 Task: In the Contact  AudreyDavis70@lohud.com, Create email and send with subject: 'Elevate Your Success: Introducing a Transformative Opportunity', and with mail content 'Good Morning!_x000D_
Ignite your passion for success. Our groundbreaking solution will unleash your potential and open doors to endless opportunities in your industry._x000D_
Best Regards', attach the document: Contract.pdf and insert image: visitingcard.jpg. Below Best Regards, write Wechat and insert the URL: 'www.wechat.com'. Mark checkbox to create task to follow up : In 2 business days . Logged in from softage.10@softage.net
Action: Mouse moved to (62, 56)
Screenshot: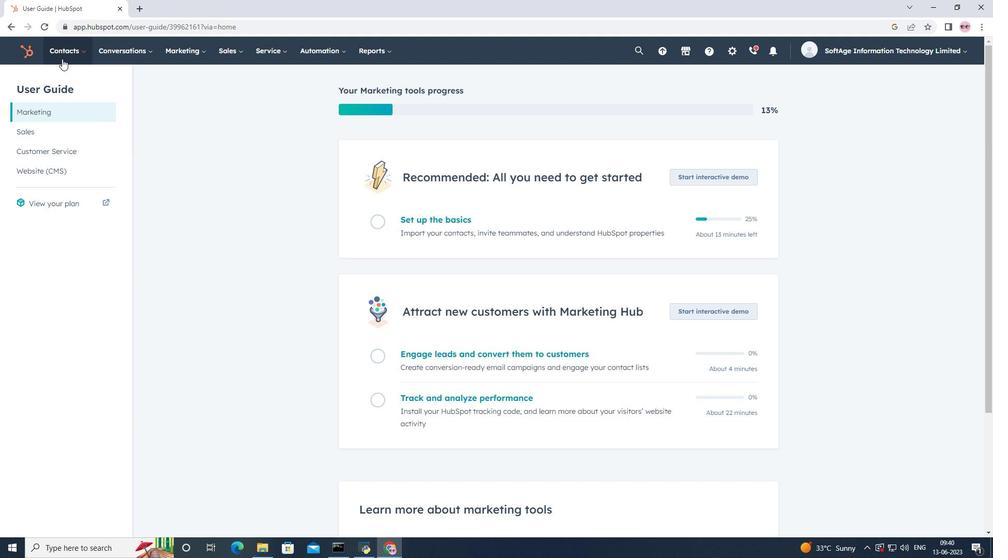 
Action: Mouse pressed left at (62, 56)
Screenshot: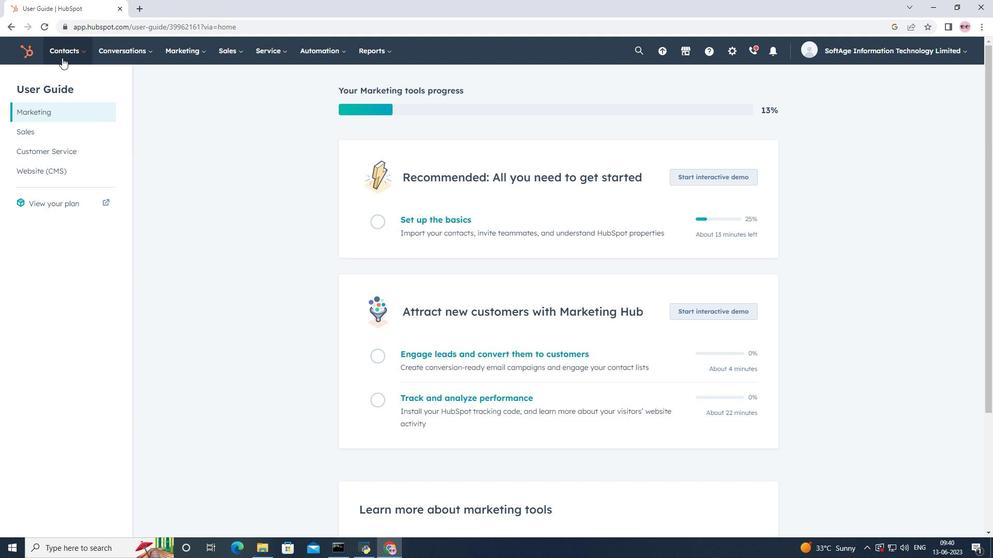 
Action: Mouse moved to (65, 80)
Screenshot: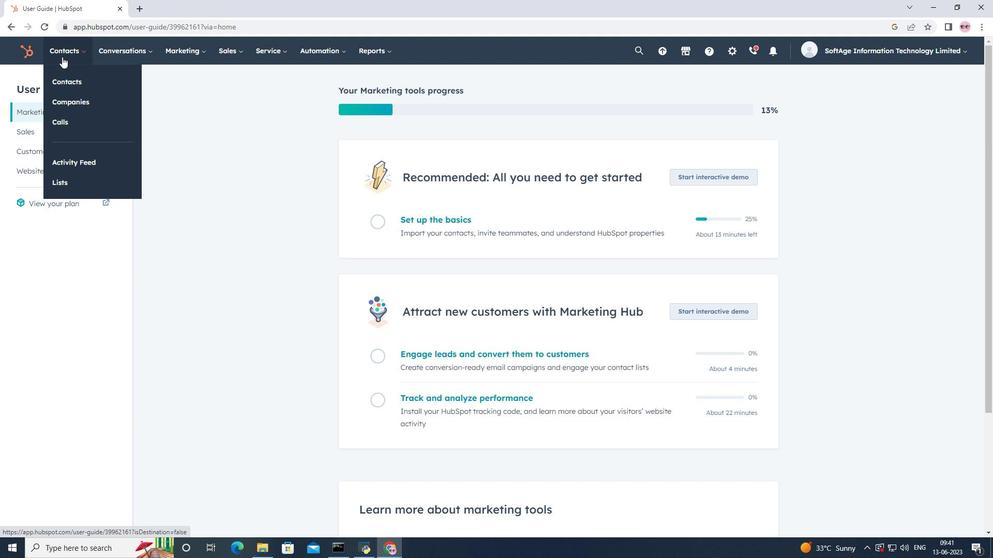 
Action: Mouse pressed left at (65, 80)
Screenshot: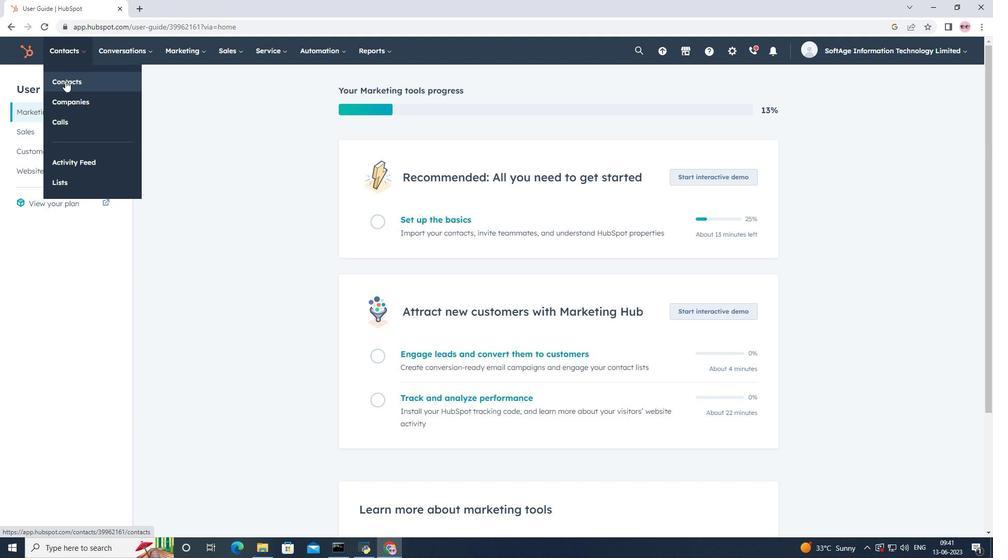 
Action: Mouse moved to (78, 175)
Screenshot: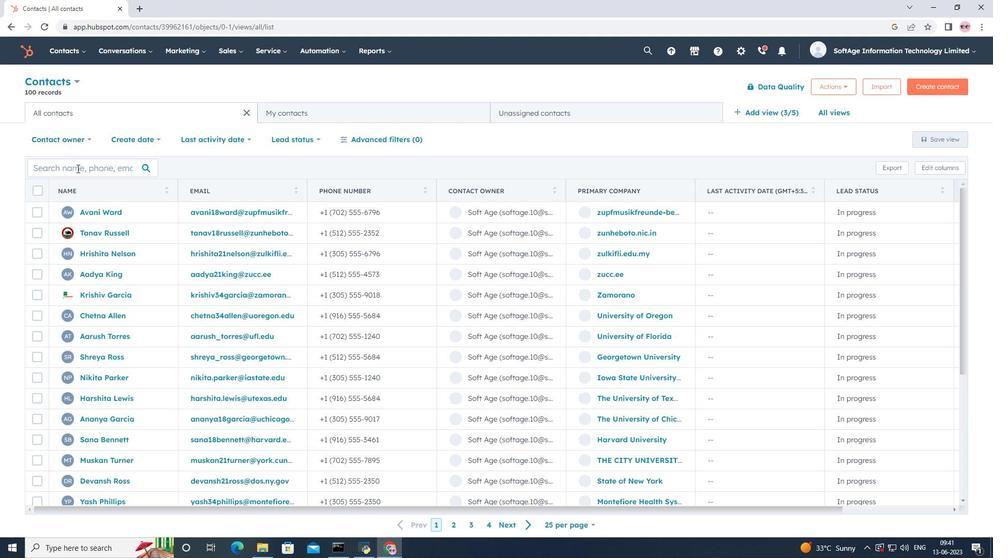 
Action: Mouse pressed left at (78, 175)
Screenshot: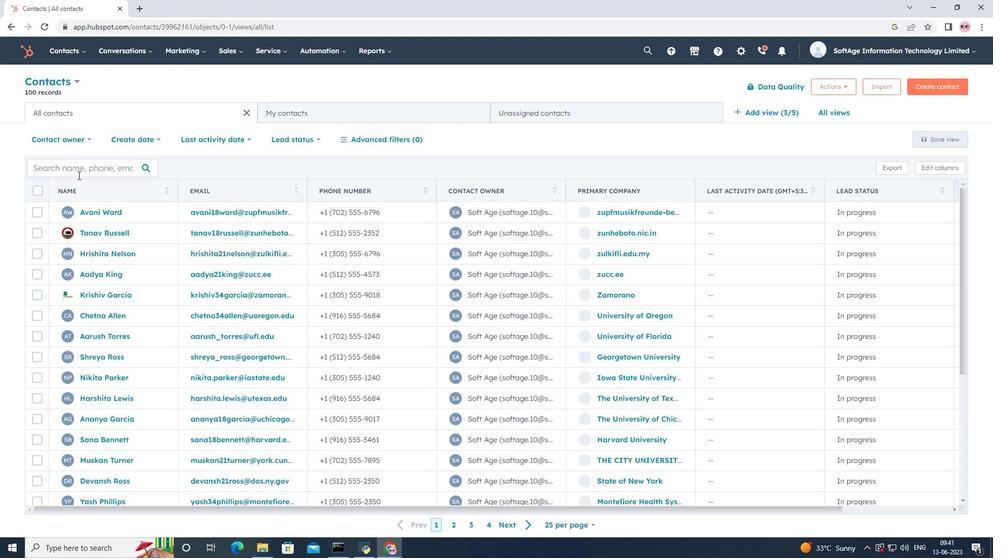 
Action: Mouse moved to (75, 179)
Screenshot: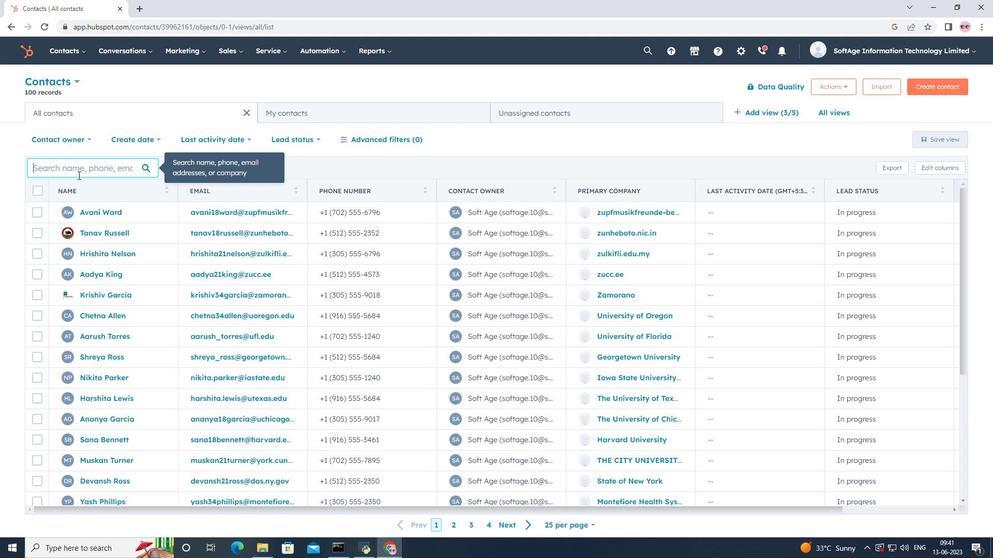 
Action: Key pressed <Key.shift>Audrey<Key.shift>Davis70<Key.shift><Key.shift><Key.shift><Key.shift><Key.shift><Key.shift><Key.shift><Key.shift><Key.shift><Key.shift><Key.shift><Key.shift><Key.shift><Key.shift><Key.shift><Key.shift><Key.shift>@lohud.com
Screenshot: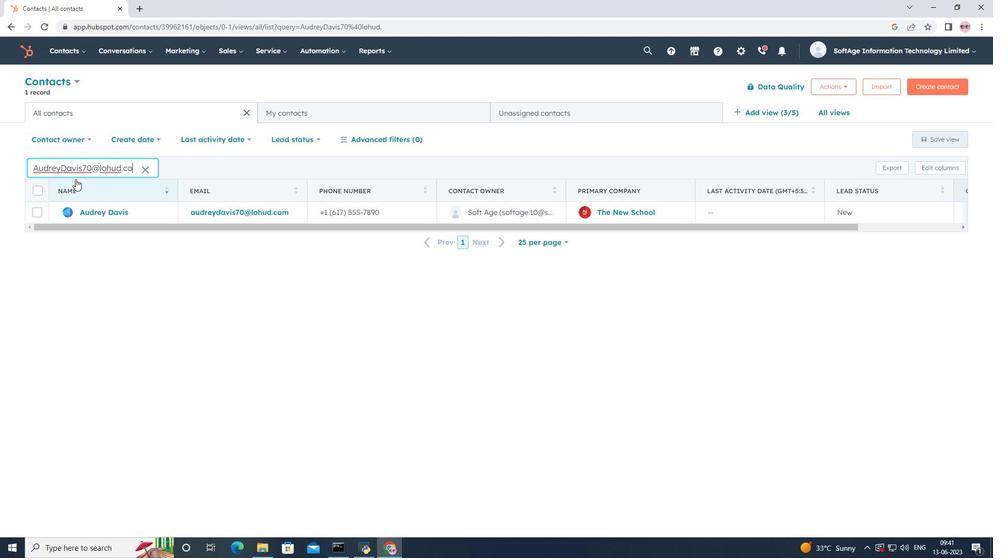 
Action: Mouse moved to (89, 209)
Screenshot: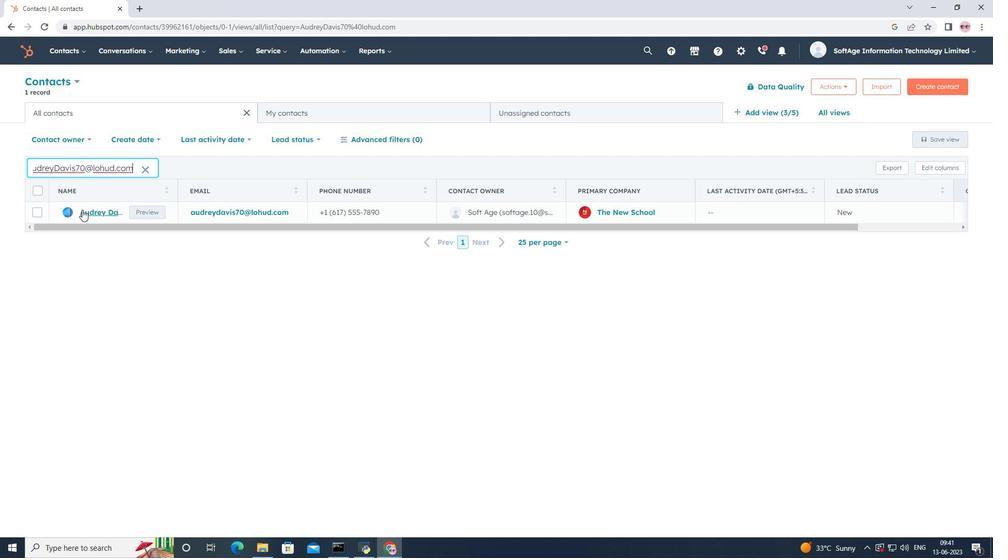 
Action: Mouse pressed left at (89, 209)
Screenshot: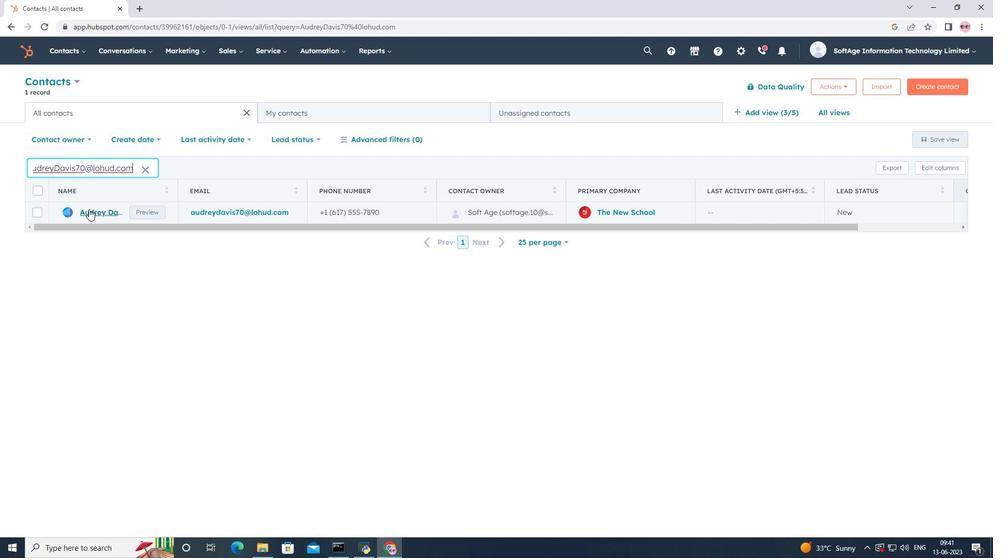 
Action: Mouse moved to (71, 168)
Screenshot: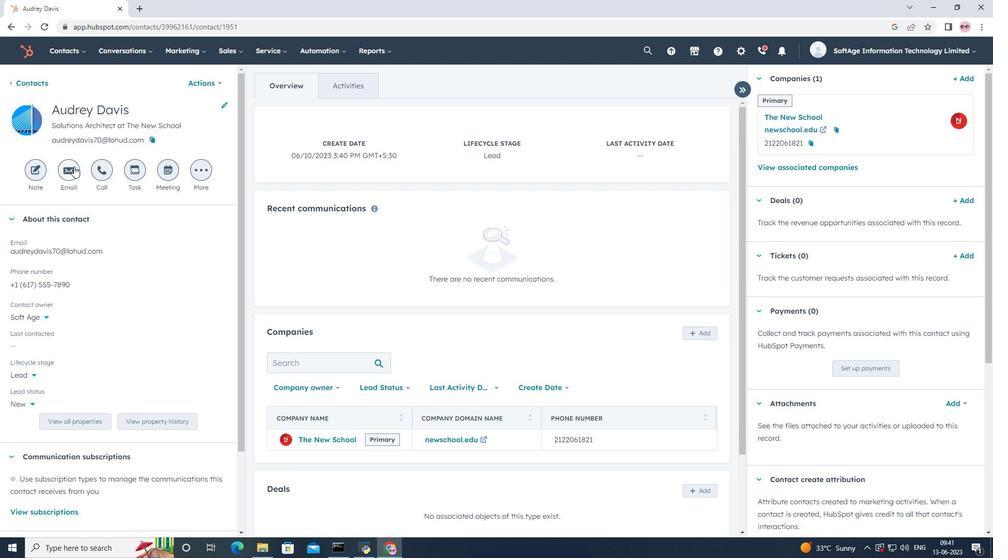 
Action: Mouse pressed left at (71, 168)
Screenshot: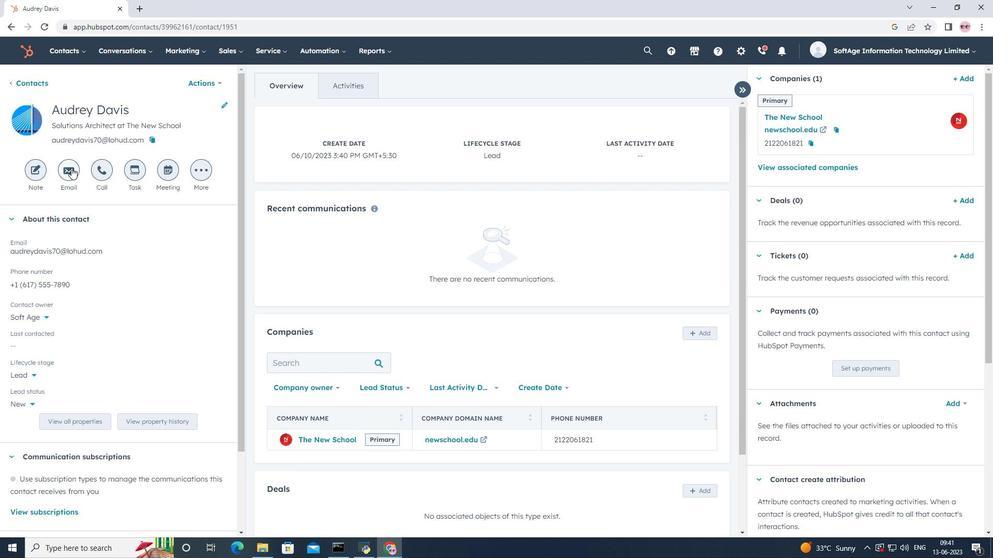 
Action: Mouse moved to (626, 347)
Screenshot: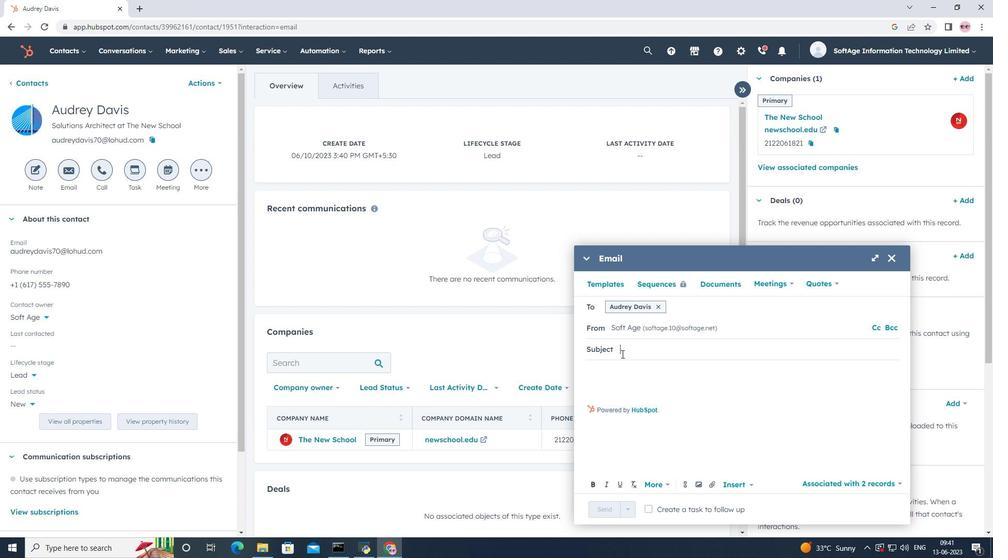 
Action: Mouse pressed left at (626, 347)
Screenshot: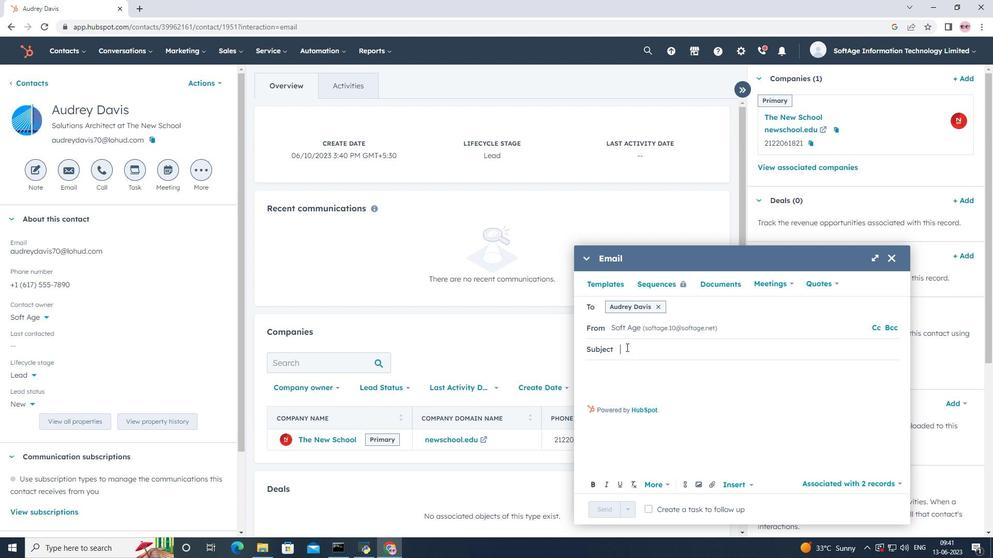 
Action: Key pressed <Key.shift><Key.shift><Key.shift><Key.shift><Key.shift><Key.shift><Key.shift><Key.shift><Key.shift><Key.shift><Key.shift><Key.shift><Key.shift><Key.shift><Key.shift><Key.shift><Key.shift><Key.shift><Key.shift><Key.shift><Key.shift><Key.shift><Key.shift><Key.shift><Key.shift><Key.shift><Key.shift><Key.shift><Key.shift><Key.shift><Key.shift><Key.shift><Key.shift><Key.shift><Key.shift><Key.shift><Key.shift><Key.shift><Key.shift><Key.shift><Key.shift><Key.shift><Key.shift><Key.shift><Key.shift><Key.shift><Key.shift><Key.shift><Key.shift><Key.shift><Key.shift>Elevate<Key.space><Key.shift>Your<Key.space><Key.shift>Success<Key.shift><Key.shift><Key.shift><Key.shift><Key.shift><Key.shift><Key.shift><Key.shift><Key.shift><Key.shift><Key.shift><Key.shift><Key.shift><Key.shift><Key.shift>:<Key.space><Key.shift>Introducing<Key.space>a<Key.space><Key.shift><Key.shift><Key.shift>Transformative<Key.space><Key.shift>Opportunity
Screenshot: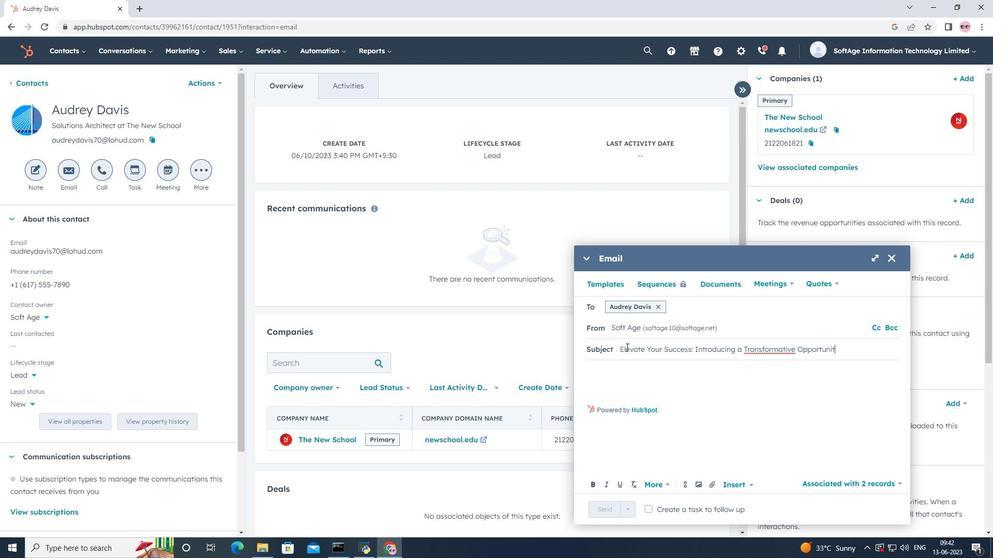 
Action: Mouse moved to (593, 370)
Screenshot: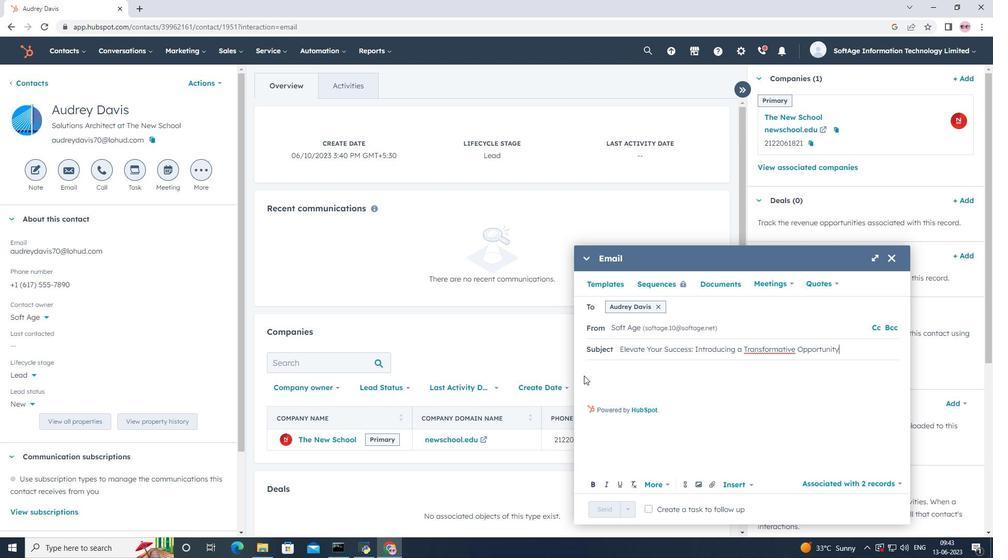
Action: Mouse pressed left at (593, 370)
Screenshot: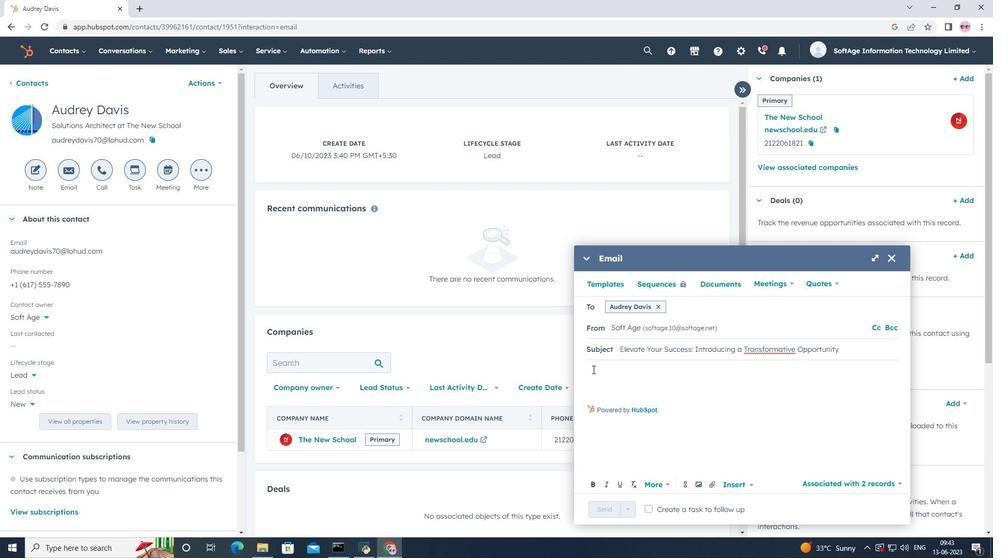 
Action: Mouse moved to (593, 369)
Screenshot: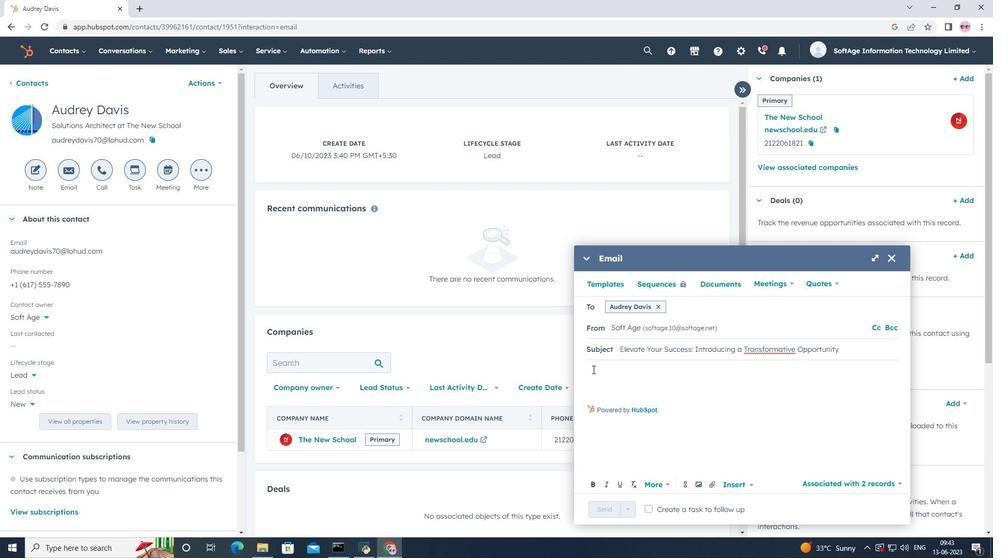 
Action: Key pressed <Key.shift><Key.shift><Key.shift><Key.shift><Key.shift><Key.shift><Key.shift><Key.shift><Key.shift><Key.shift><Key.shift><Key.shift><Key.shift><Key.shift><Key.shift><Key.shift><Key.shift><Key.shift><Key.shift><Key.shift><Key.shift><Key.shift><Key.shift><Key.shift><Key.shift><Key.shift><Key.shift><Key.shift><Key.shift><Key.shift><Key.shift><Key.shift><Key.shift><Key.shift><Key.shift><Key.shift><Key.shift><Key.shift><Key.shift><Key.shift><Key.shift><Key.shift><Key.shift><Key.shift><Key.shift><Key.shift><Key.shift><Key.shift><Key.shift><Key.shift><Key.shift><Key.shift><Key.shift><Key.shift><Key.shift><Key.shift><Key.shift><Key.shift><Key.shift><Key.shift><Key.shift><Key.shift><Key.shift><Key.shift><Key.shift><Key.shift><Key.shift><Key.shift><Key.shift><Key.shift><Key.shift><Key.shift><Key.shift><Key.shift><Key.shift><Key.shift><Key.shift><Key.shift><Key.shift><Key.shift><Key.shift><Key.shift><Key.shift><Key.shift><Key.shift><Key.shift><Key.shift><Key.shift><Key.shift><Key.shift><Key.shift><Key.shift><Key.shift><Key.shift><Key.shift><Key.shift><Key.shift><Key.shift><Key.shift><Key.shift><Key.shift><Key.shift><Key.shift><Key.shift><Key.shift><Key.shift><Key.shift><Key.shift><Key.shift><Key.shift><Key.shift><Key.shift><Key.shift><Key.shift><Key.shift><Key.shift><Key.shift><Key.shift><Key.shift><Key.shift><Key.shift><Key.shift><Key.shift><Key.shift><Key.shift><Key.shift><Key.shift><Key.shift><Key.shift><Key.shift><Key.shift><Key.shift><Key.shift><Key.shift><Key.shift><Key.shift><Key.shift><Key.shift><Key.shift><Key.shift><Key.shift><Key.shift><Key.shift><Key.shift><Key.shift>Good<Key.space><Key.shift>Morning<Key.shift>!<Key.enter><Key.shift><Key.shift><Key.shift><Key.shift><Key.shift><Key.shift><Key.shift><Key.shift><Key.shift><Key.shift><Key.shift><Key.shift><Key.shift><Key.shift><Key.shift><Key.shift><Key.shift><Key.shift><Key.shift><Key.shift><Key.shift><Key.shift><Key.shift><Key.shift><Key.shift><Key.shift><Key.shift><Key.shift><Key.shift><Key.shift><Key.shift><Key.shift><Key.shift><Key.shift><Key.shift><Key.shift><Key.shift><Key.shift><Key.shift><Key.shift><Key.shift><Key.shift><Key.shift><Key.shift><Key.shift><Key.shift><Key.shift><Key.shift><Key.shift><Key.shift><Key.shift><Key.shift><Key.shift><Key.shift><Key.shift><Key.shift><Key.shift><Key.shift><Key.shift><Key.shift><Key.shift><Key.shift><Key.shift><Key.shift><Key.shift><Key.shift><Key.shift><Key.shift><Key.shift><Key.shift><Key.shift><Key.shift><Key.shift><Key.shift><Key.shift><Key.shift><Key.shift><Key.shift><Key.shift><Key.shift><Key.shift><Key.shift><Key.shift><Key.shift><Key.shift><Key.shift><Key.shift><Key.shift><Key.shift><Key.shift><Key.shift><Key.shift><Key.shift><Key.shift><Key.shift><Key.shift><Key.shift><Key.shift><Key.shift><Key.shift><Key.shift><Key.shift><Key.shift><Key.shift><Key.shift><Key.shift><Key.shift><Key.shift><Key.shift><Key.shift><Key.shift><Key.shift><Key.shift><Key.shift><Key.shift><Key.shift><Key.shift><Key.shift><Key.shift><Key.shift><Key.shift><Key.shift><Key.shift>Ignity<Key.backspace>e<Key.space>your<Key.space>passion<Key.space>for<Key.space>success.<Key.space><Key.shift>Our<Key.space><Key.shift>groundbreaking<Key.space>solution<Key.space>will<Key.space>unleash<Key.space>your<Key.space>o<Key.backspace>potential<Key.space>and<Key.space>open<Key.space>doors<Key.space>to<Key.space>endless<Key.space>opportunities<Key.space>in<Key.space>your<Key.space>ins<Key.backspace>dustry.<Key.enter><Key.shift><Key.shift><Key.shift><Key.shift><Key.shift><Key.shift><Key.shift><Key.shift><Key.shift><Key.shift><Key.shift><Key.shift><Key.shift><Key.shift><Key.shift><Key.shift><Key.shift><Key.shift>Best<Key.space><Key.shift><Key.shift><Key.shift><Key.shift><Key.shift>Regards<Key.enter>
Screenshot: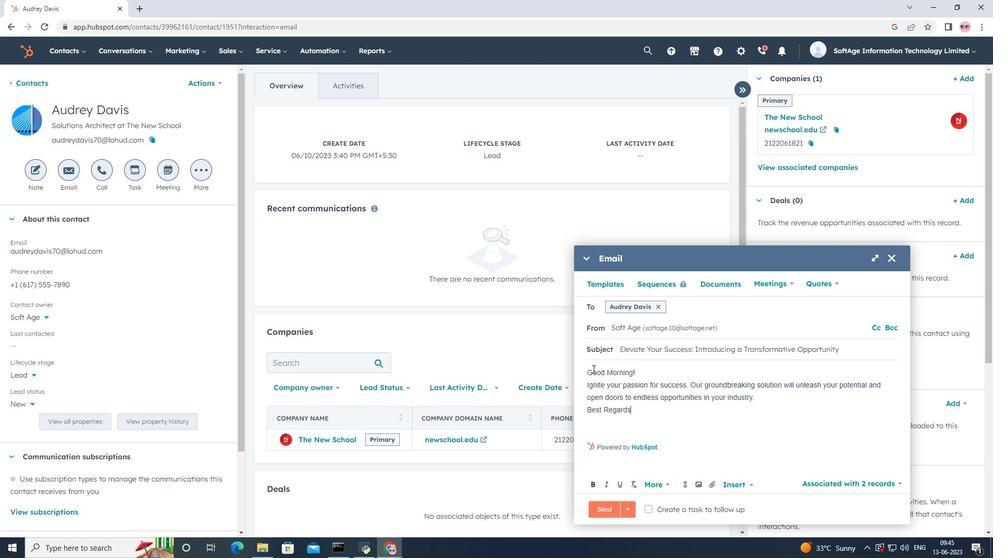 
Action: Mouse moved to (710, 489)
Screenshot: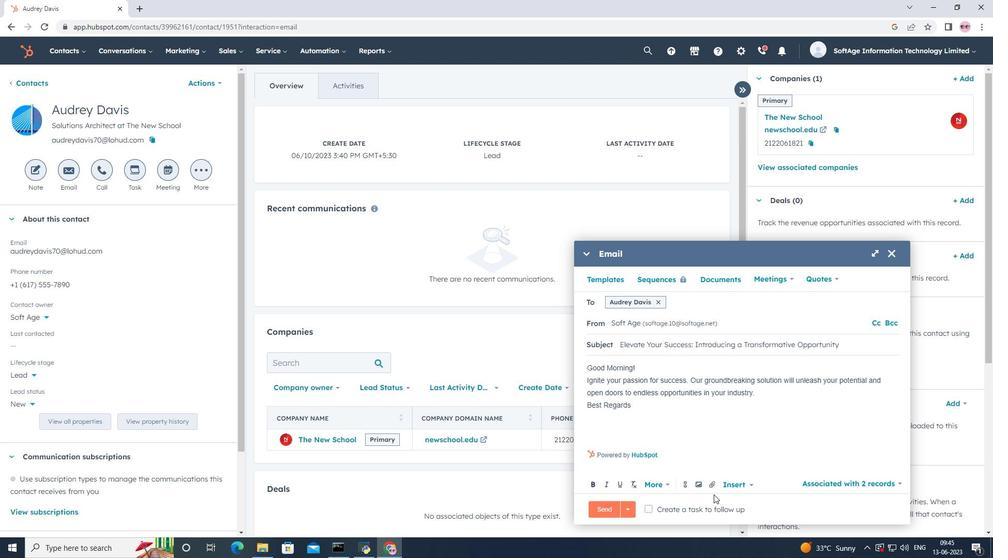 
Action: Mouse pressed left at (710, 489)
Screenshot: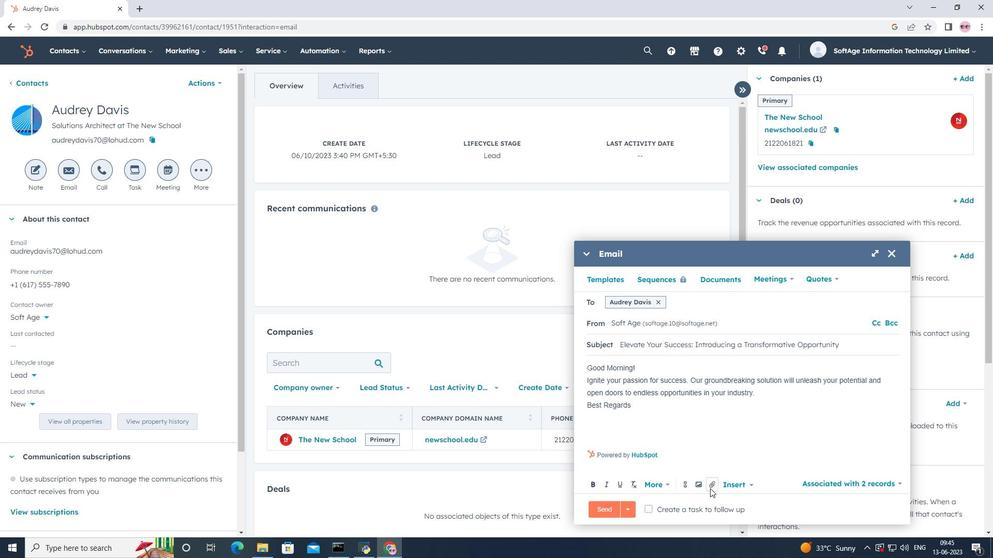 
Action: Mouse scrolled (710, 488) with delta (0, 0)
Screenshot: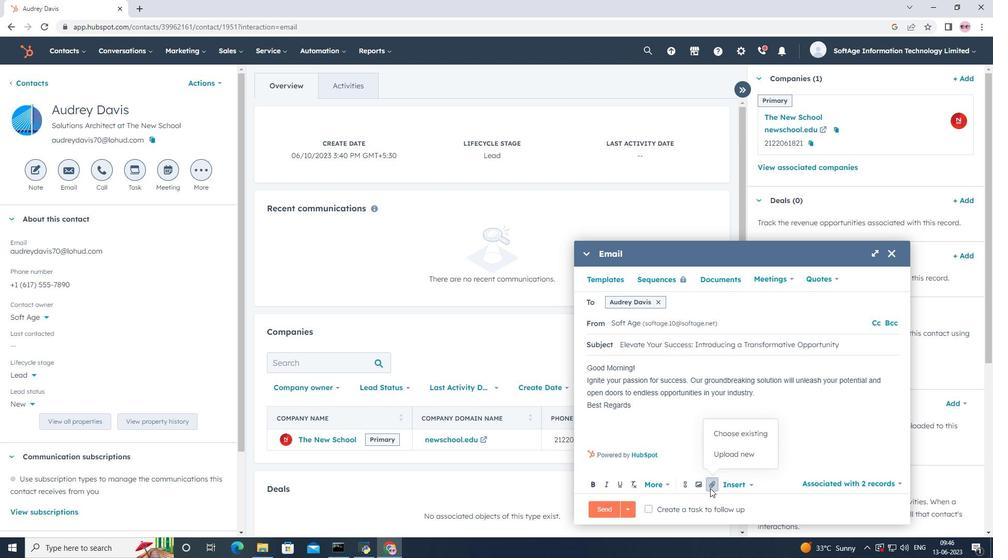 
Action: Mouse scrolled (710, 488) with delta (0, 0)
Screenshot: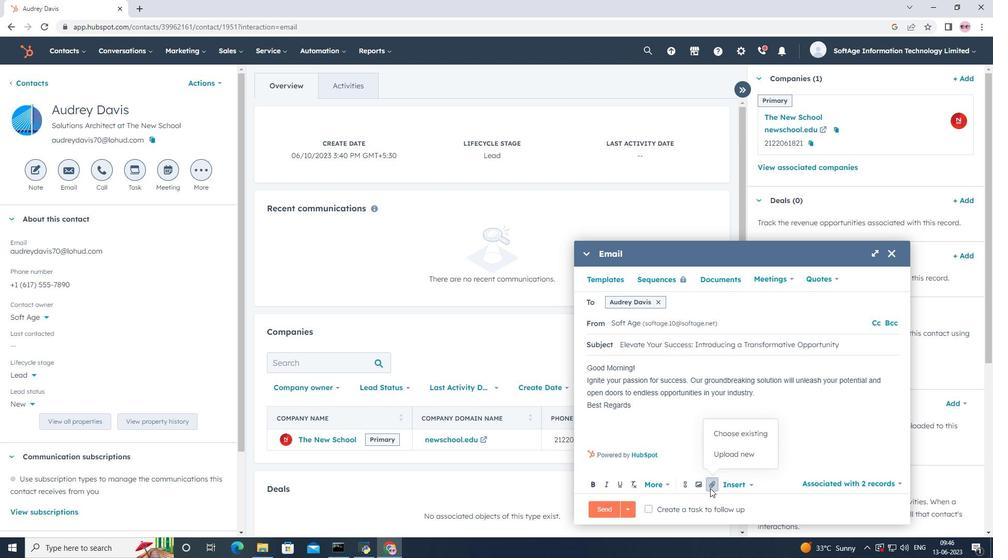 
Action: Mouse scrolled (710, 488) with delta (0, 0)
Screenshot: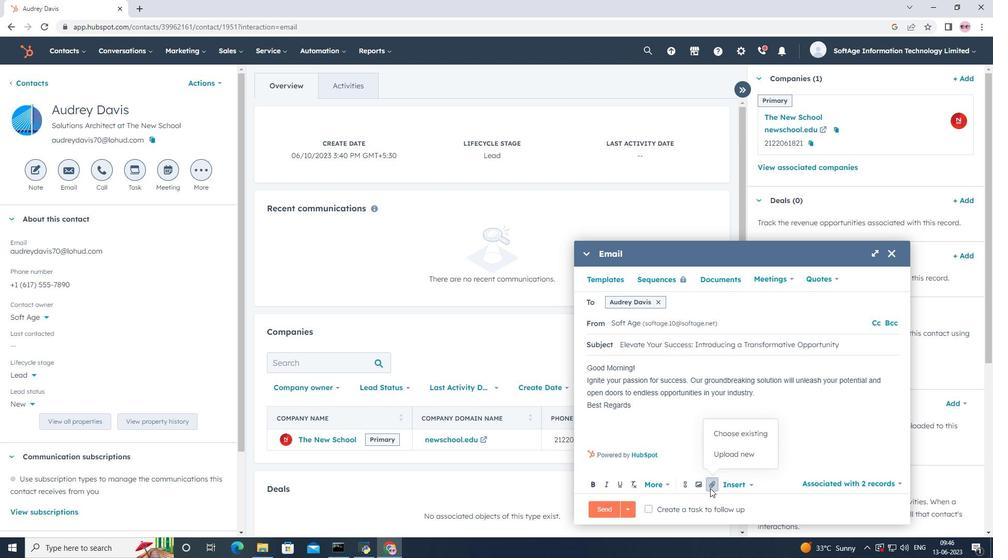 
Action: Mouse moved to (730, 460)
Screenshot: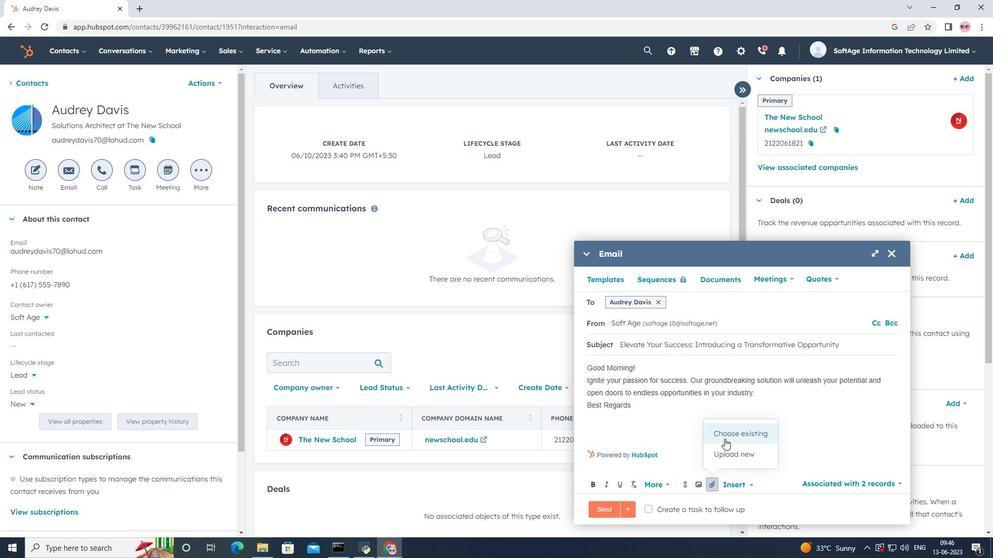 
Action: Mouse pressed left at (730, 460)
Screenshot: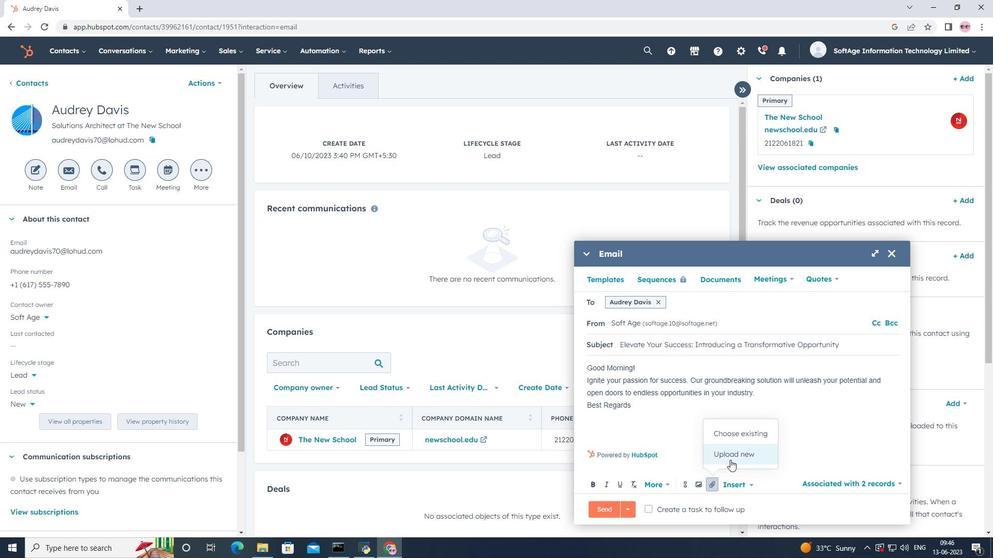 
Action: Mouse moved to (48, 127)
Screenshot: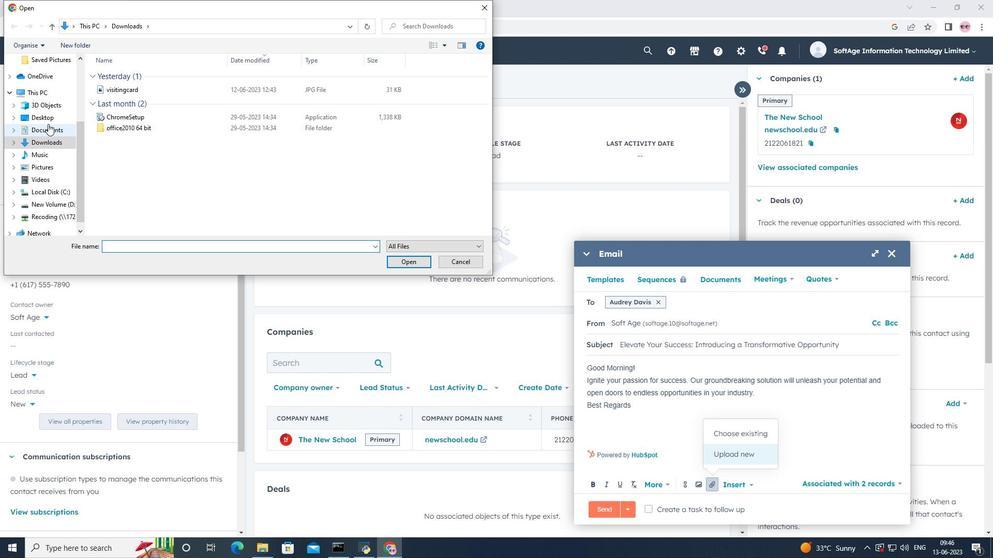 
Action: Mouse pressed left at (48, 127)
Screenshot: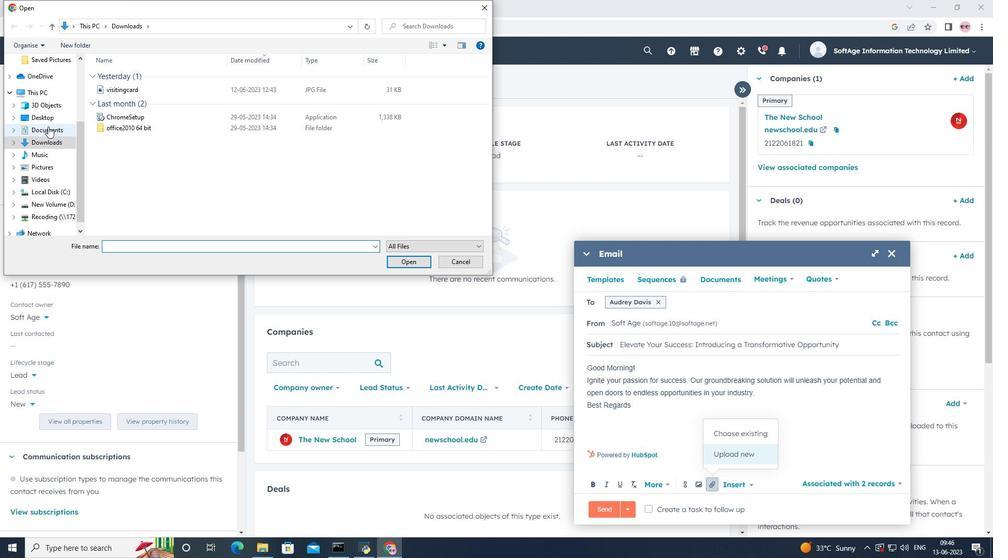 
Action: Mouse moved to (112, 97)
Screenshot: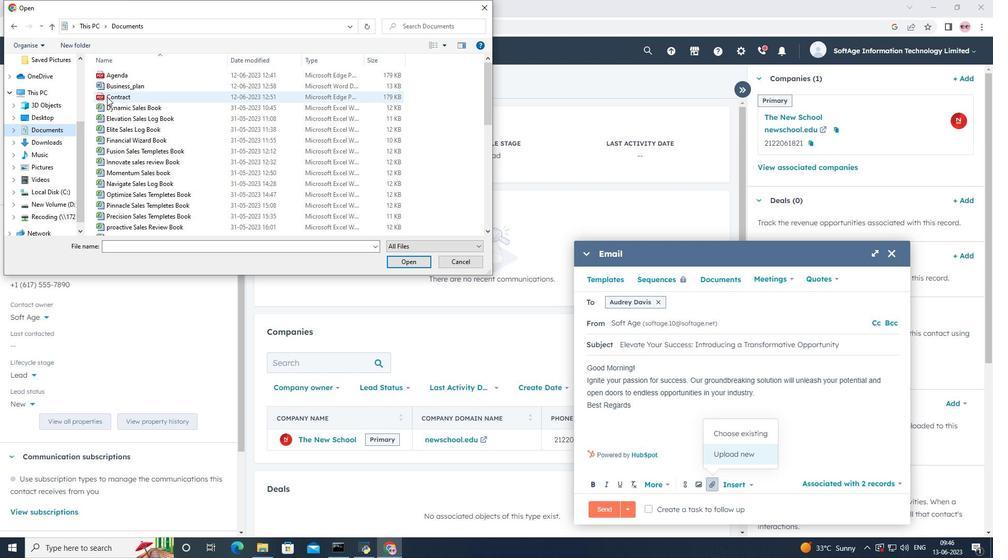 
Action: Mouse pressed left at (112, 97)
Screenshot: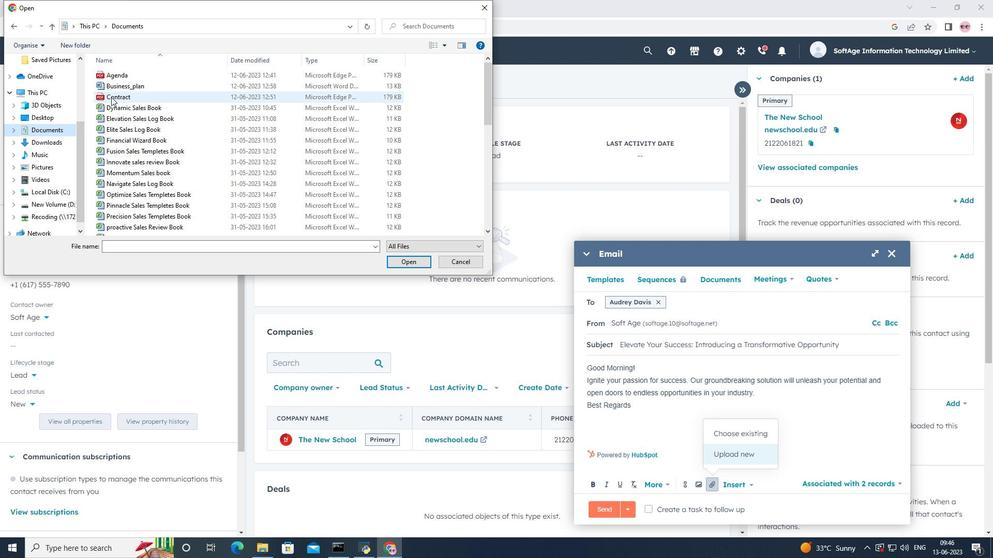 
Action: Mouse moved to (411, 258)
Screenshot: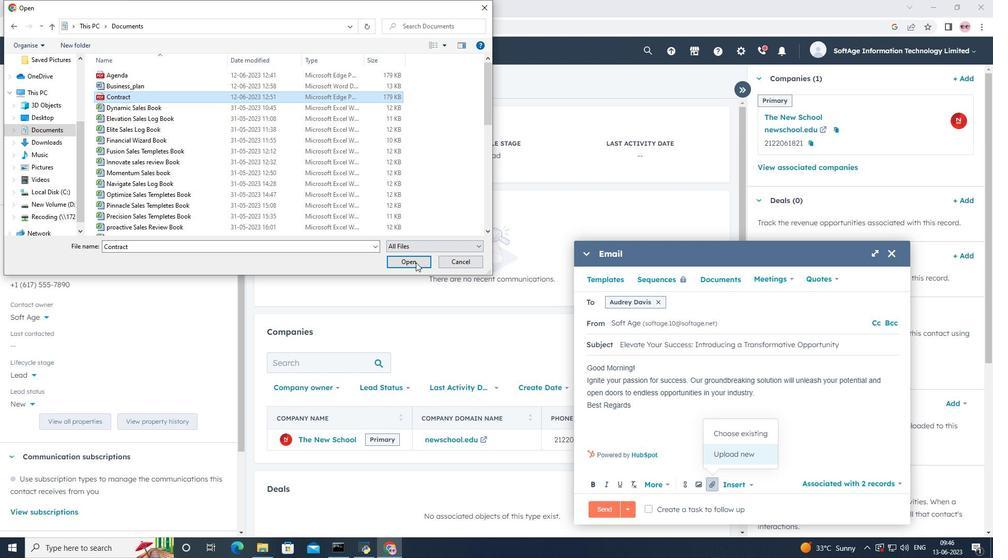 
Action: Mouse pressed left at (411, 258)
Screenshot: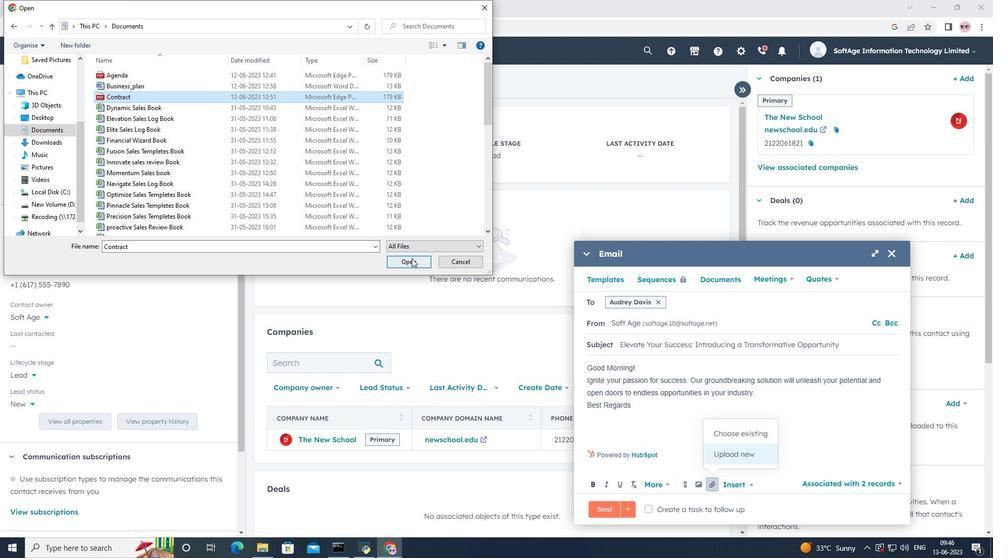 
Action: Mouse moved to (698, 453)
Screenshot: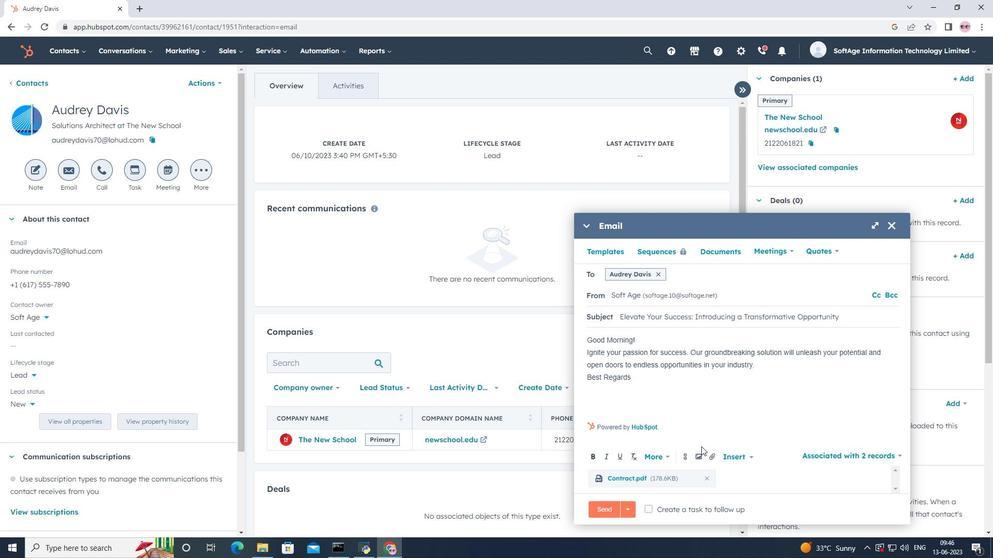 
Action: Mouse pressed left at (698, 453)
Screenshot: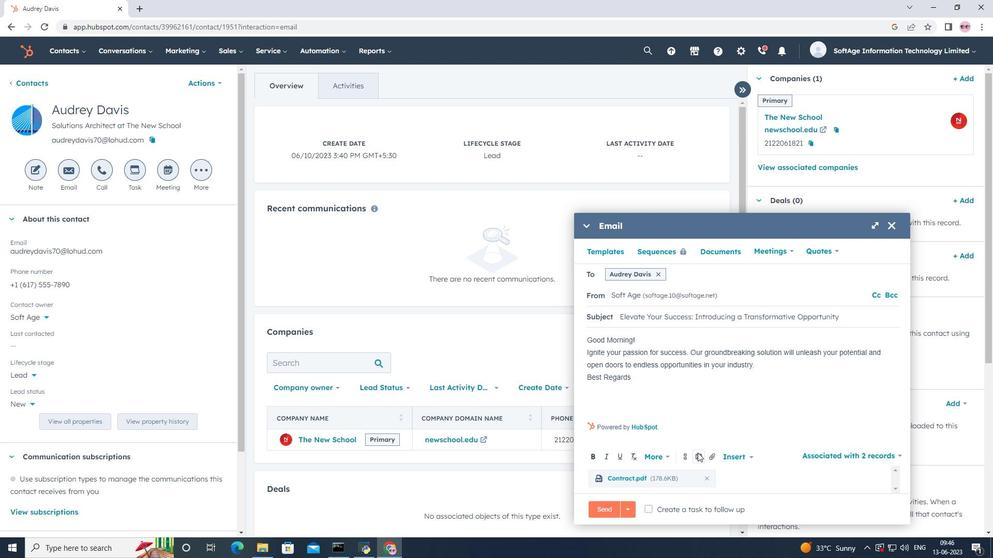 
Action: Mouse moved to (685, 428)
Screenshot: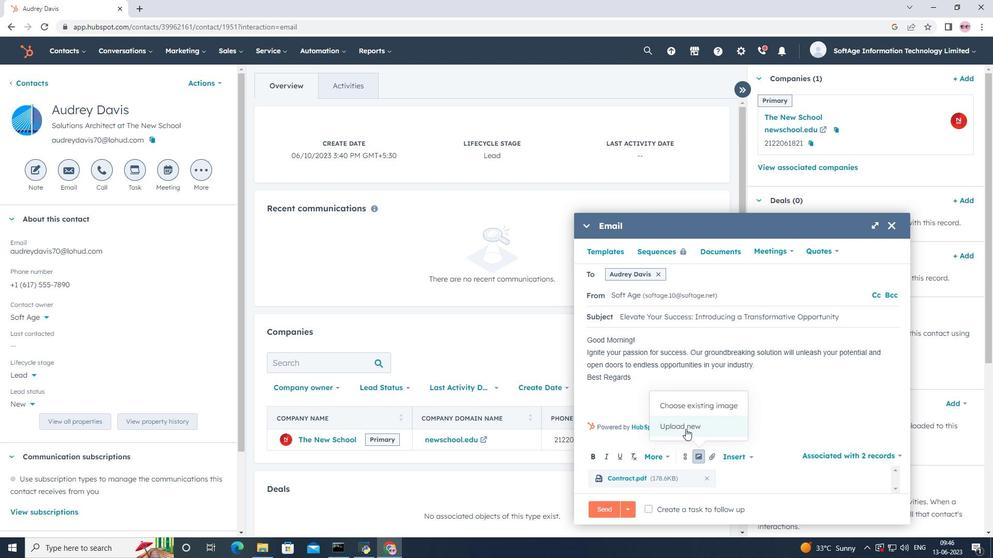
Action: Mouse pressed left at (685, 428)
Screenshot: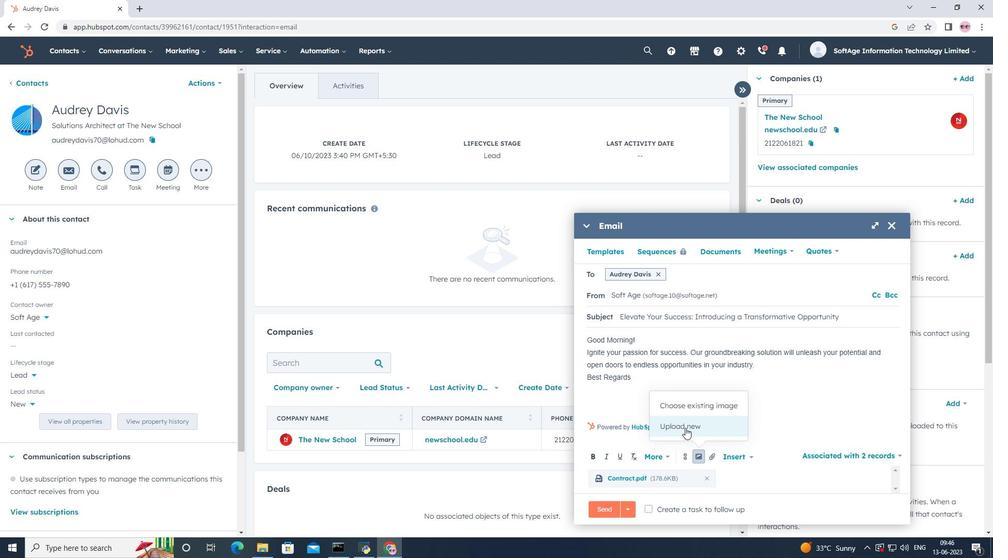 
Action: Mouse moved to (50, 139)
Screenshot: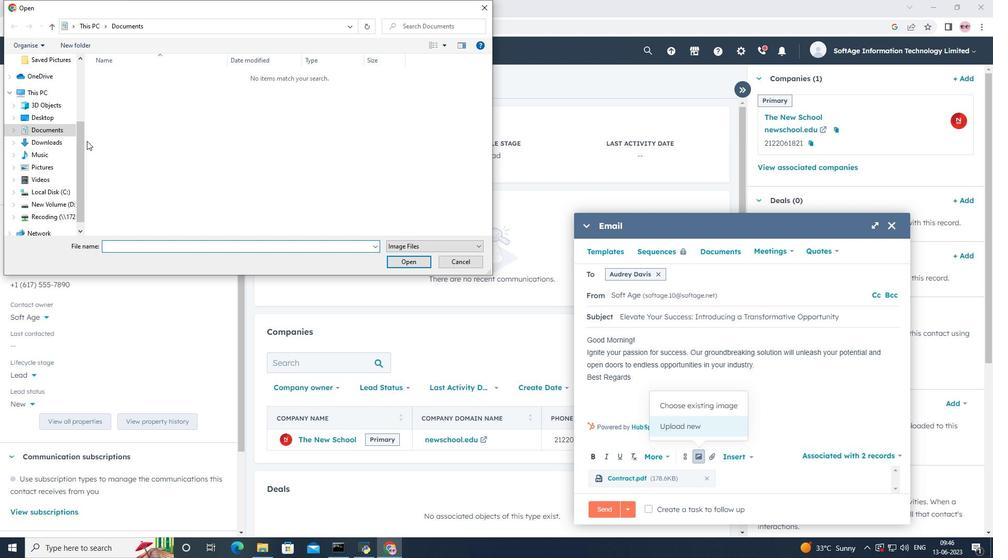 
Action: Mouse pressed left at (50, 139)
Screenshot: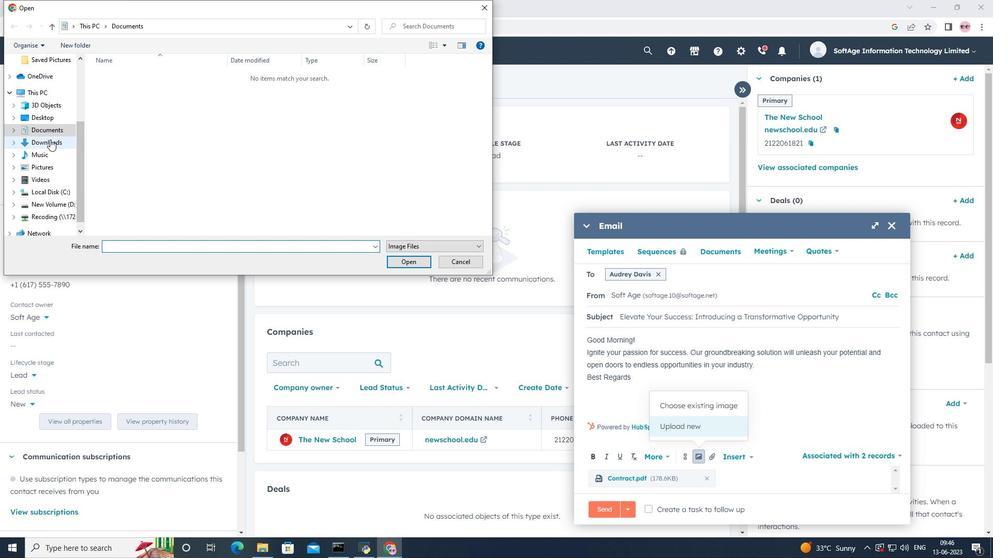 
Action: Mouse moved to (139, 84)
Screenshot: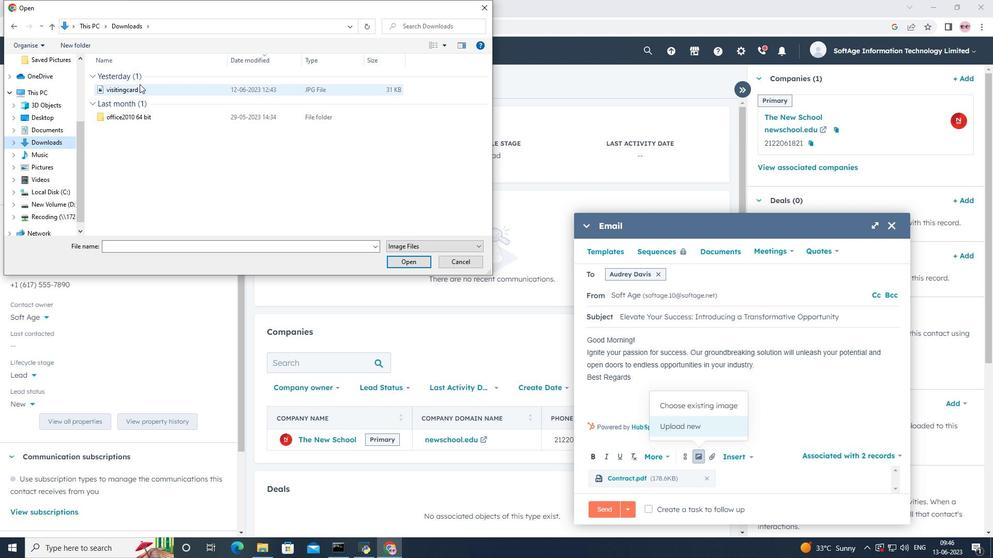 
Action: Mouse pressed left at (139, 84)
Screenshot: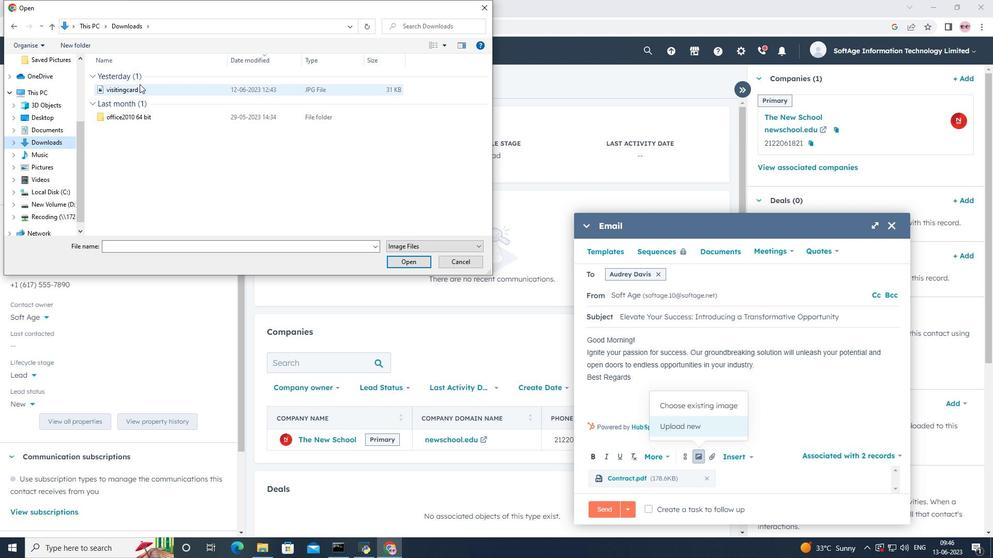 
Action: Mouse moved to (403, 263)
Screenshot: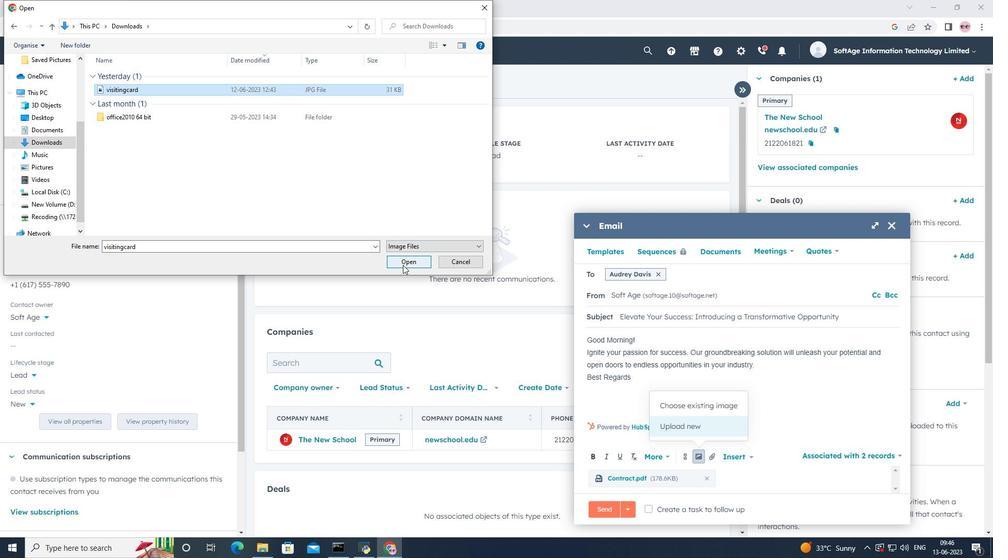 
Action: Mouse pressed left at (403, 263)
Screenshot: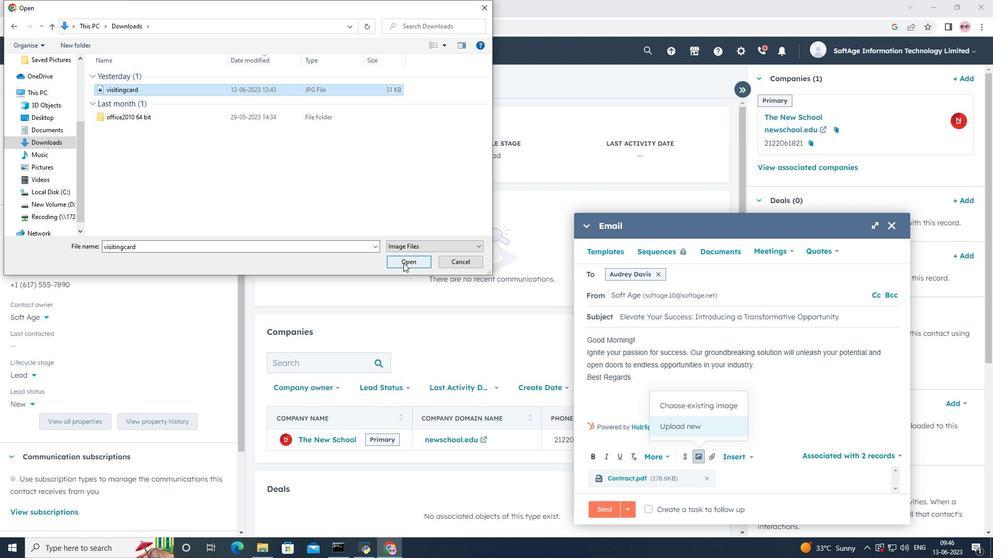 
Action: Mouse moved to (592, 287)
Screenshot: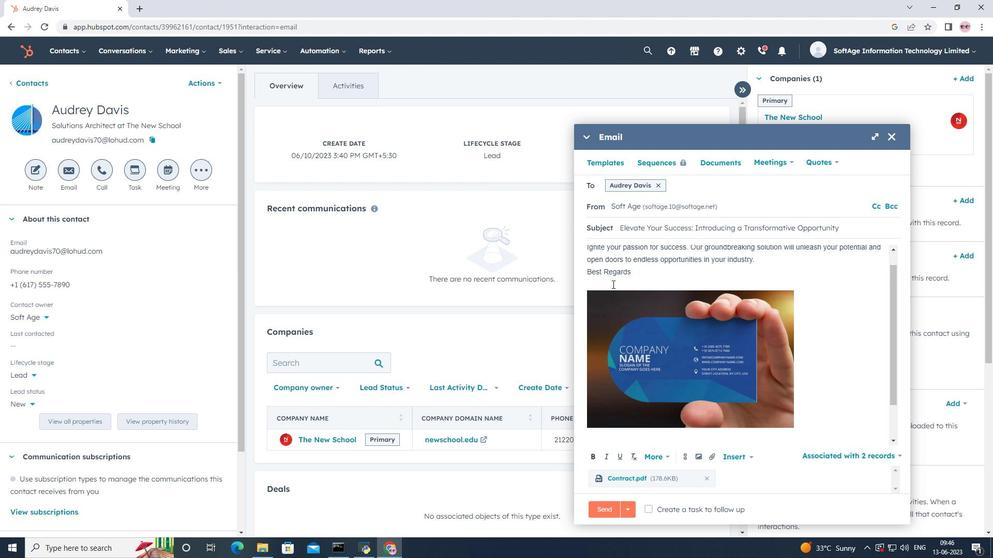 
Action: Mouse pressed left at (592, 287)
Screenshot: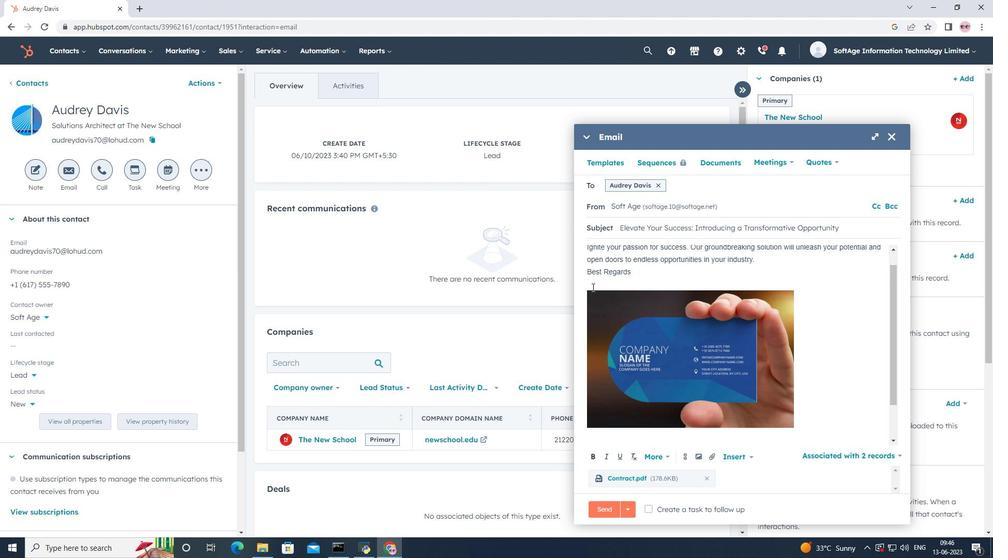 
Action: Mouse moved to (663, 364)
Screenshot: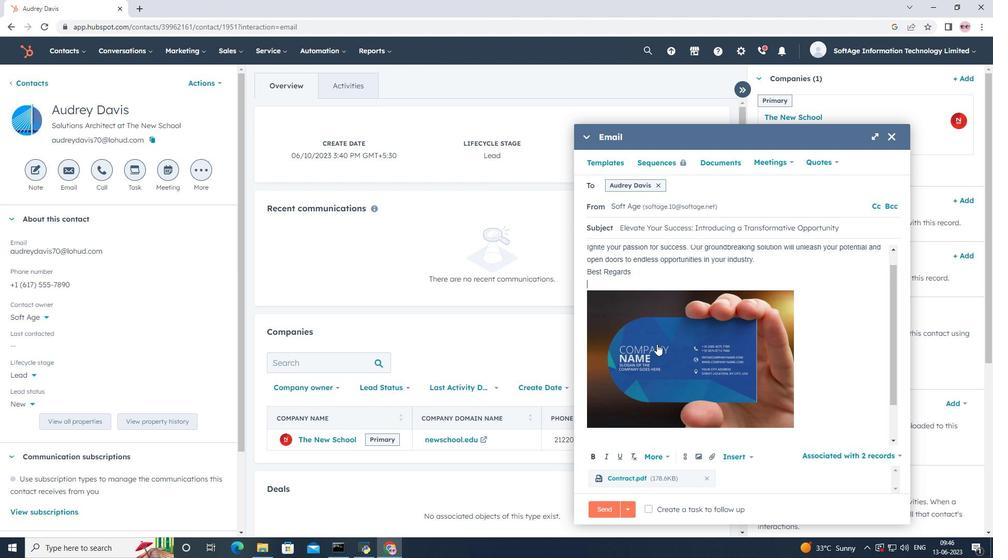 
Action: Key pressed <Key.shift>Wechat<Key.space>
Screenshot: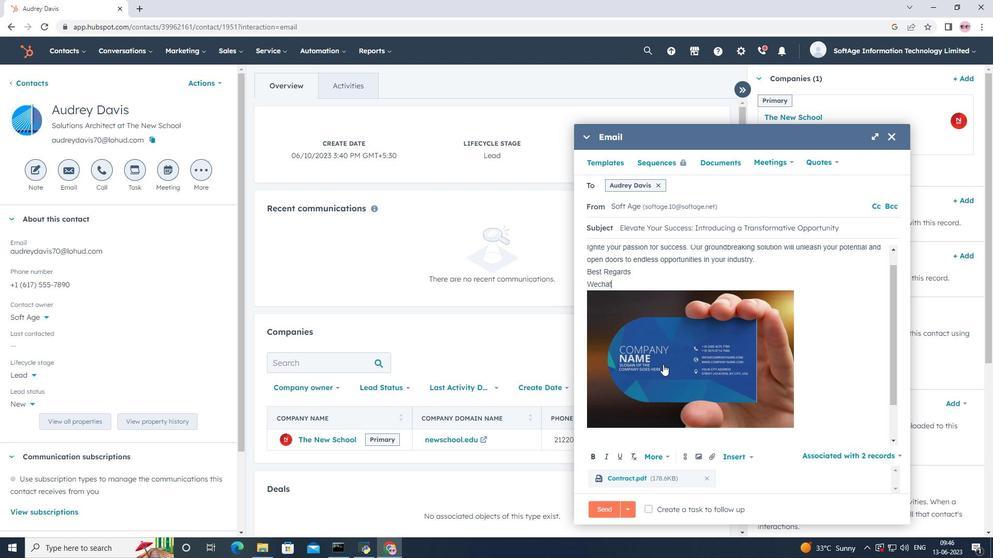 
Action: Mouse moved to (681, 457)
Screenshot: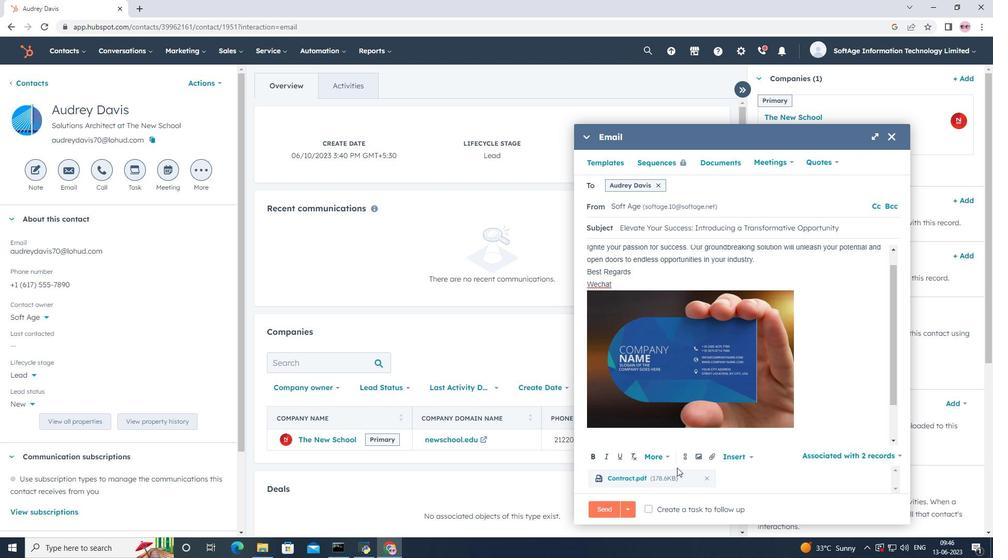 
Action: Mouse pressed left at (681, 457)
Screenshot: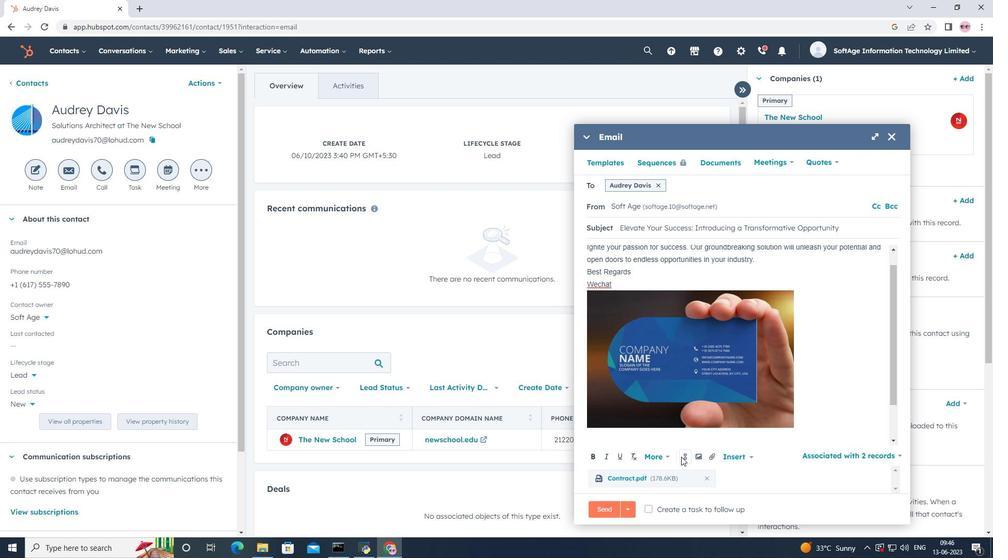 
Action: Mouse moved to (688, 411)
Screenshot: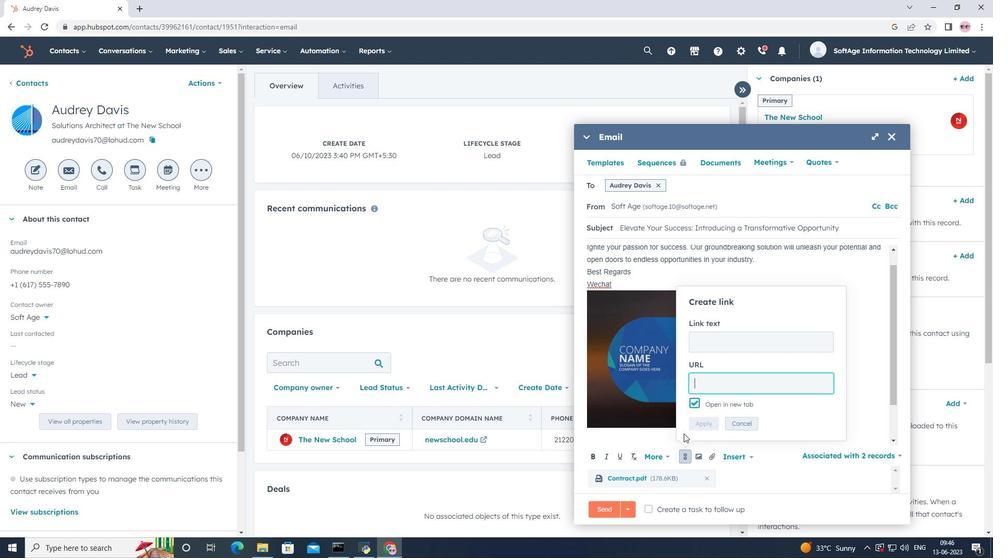
Action: Key pressed www.wechat.com
Screenshot: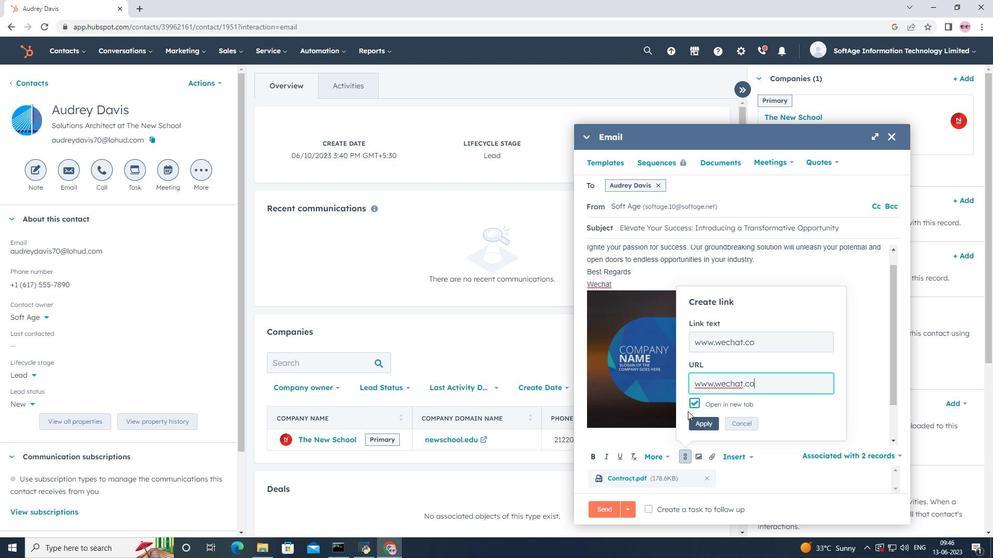
Action: Mouse moved to (707, 425)
Screenshot: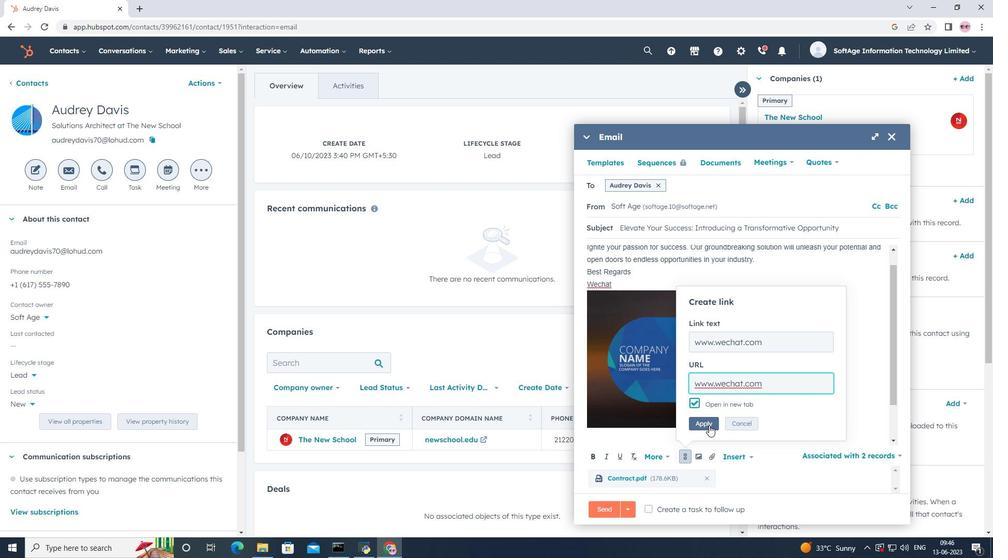 
Action: Mouse pressed left at (707, 425)
Screenshot: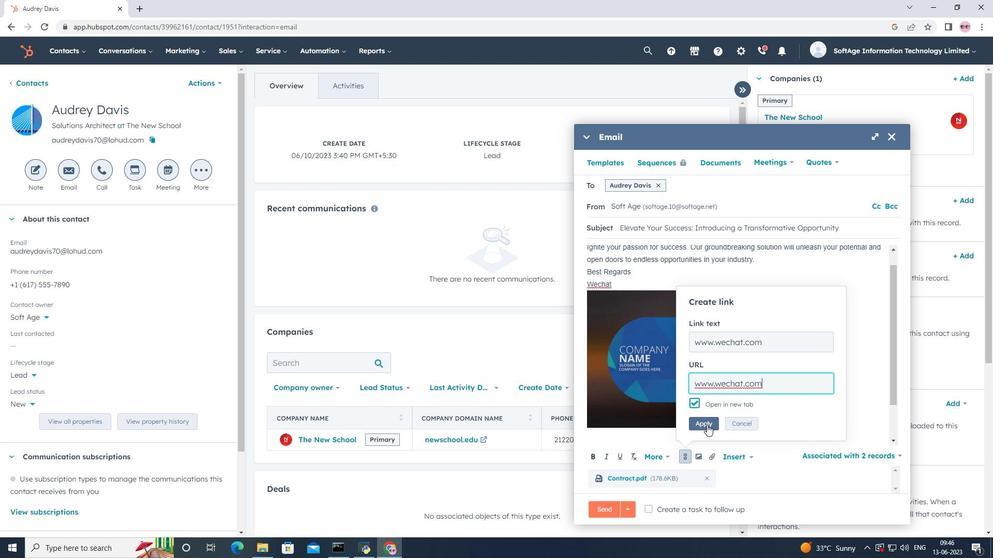 
Action: Mouse moved to (701, 429)
Screenshot: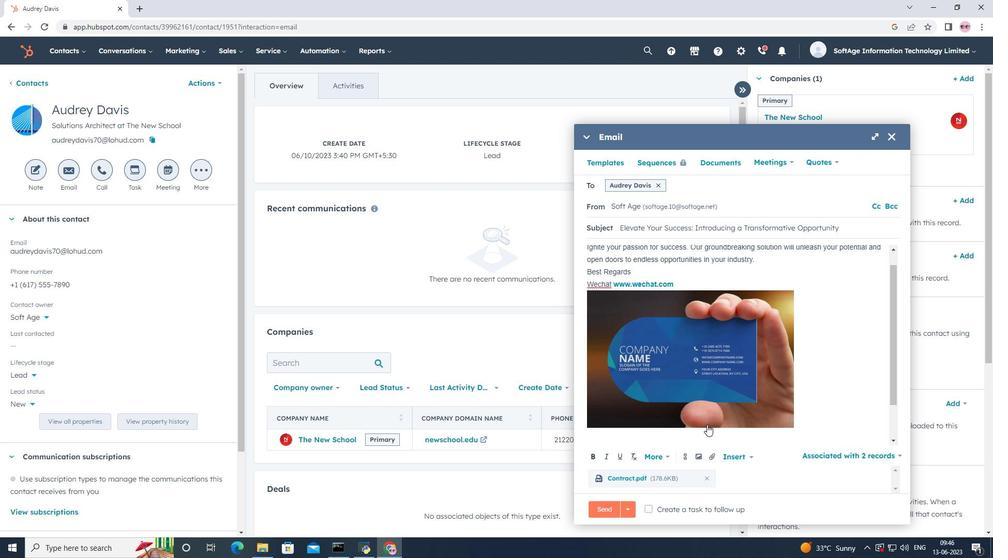 
Action: Mouse scrolled (701, 429) with delta (0, 0)
Screenshot: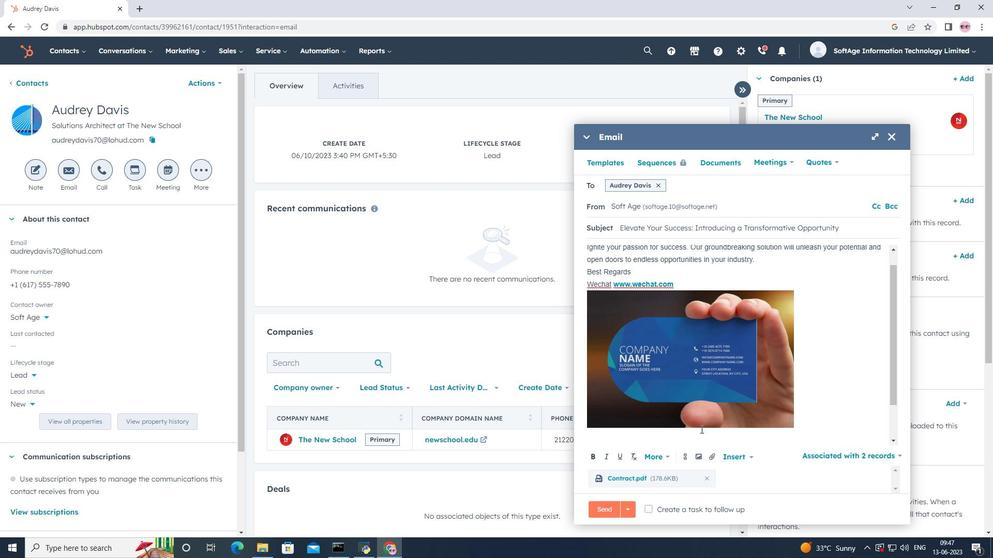 
Action: Mouse scrolled (701, 429) with delta (0, 0)
Screenshot: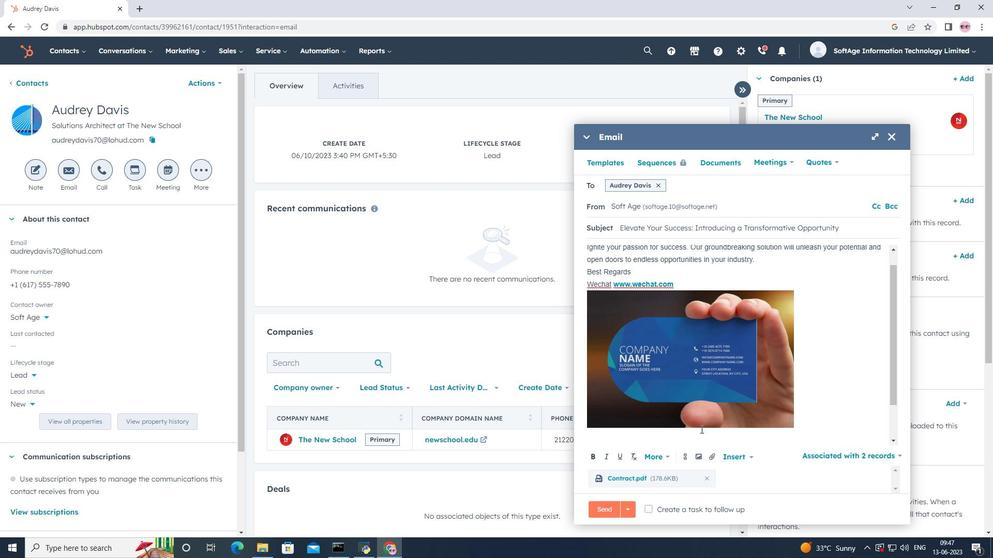 
Action: Mouse scrolled (701, 429) with delta (0, 0)
Screenshot: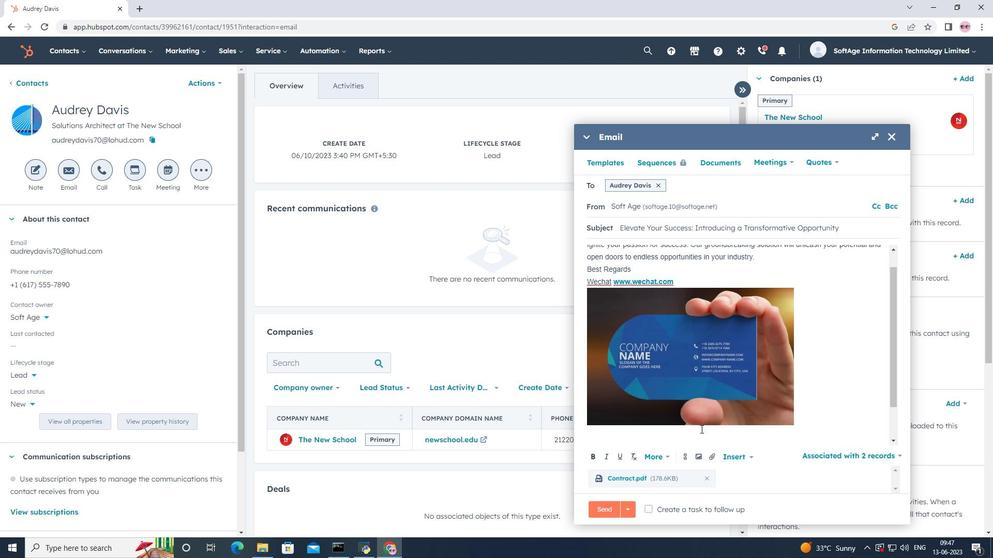 
Action: Mouse moved to (648, 512)
Screenshot: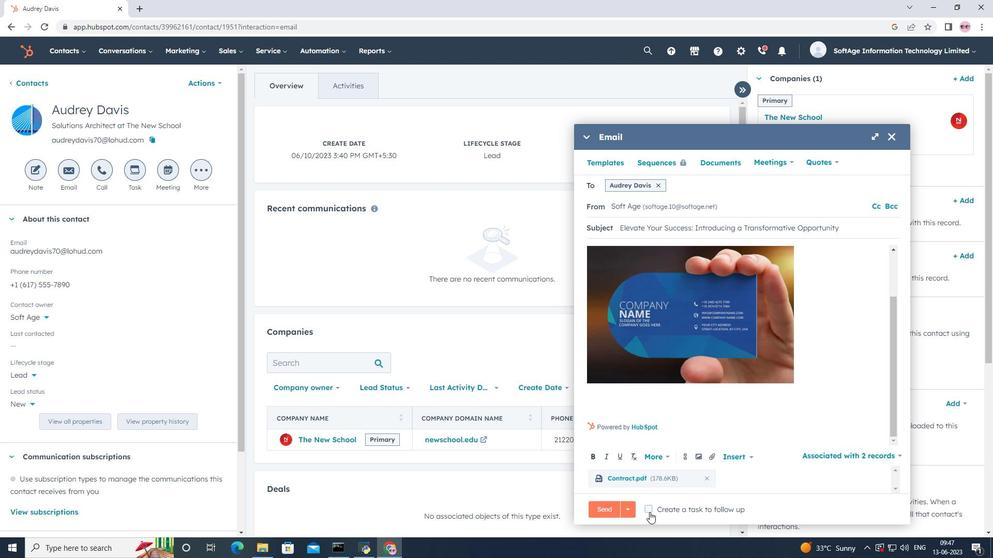 
Action: Mouse pressed left at (648, 512)
Screenshot: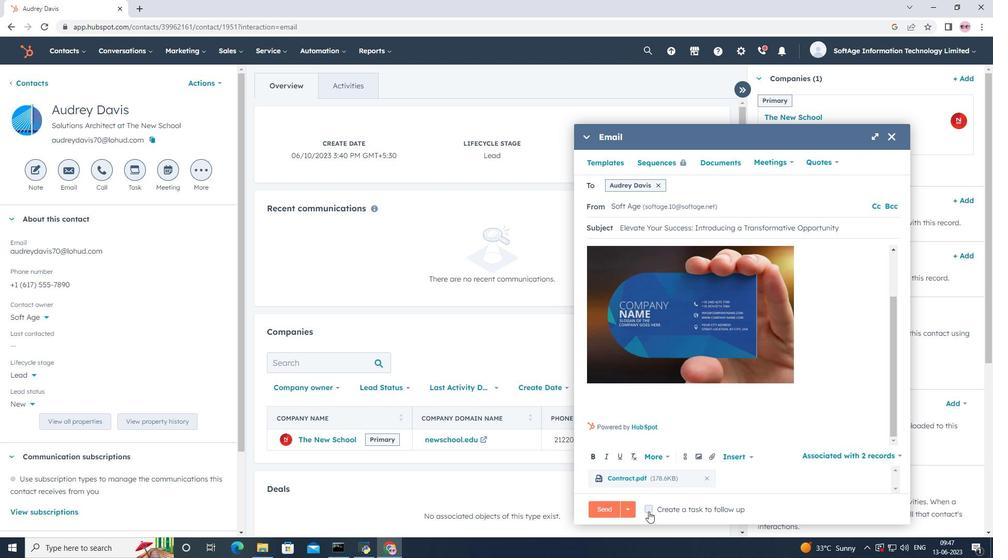 
Action: Mouse moved to (851, 506)
Screenshot: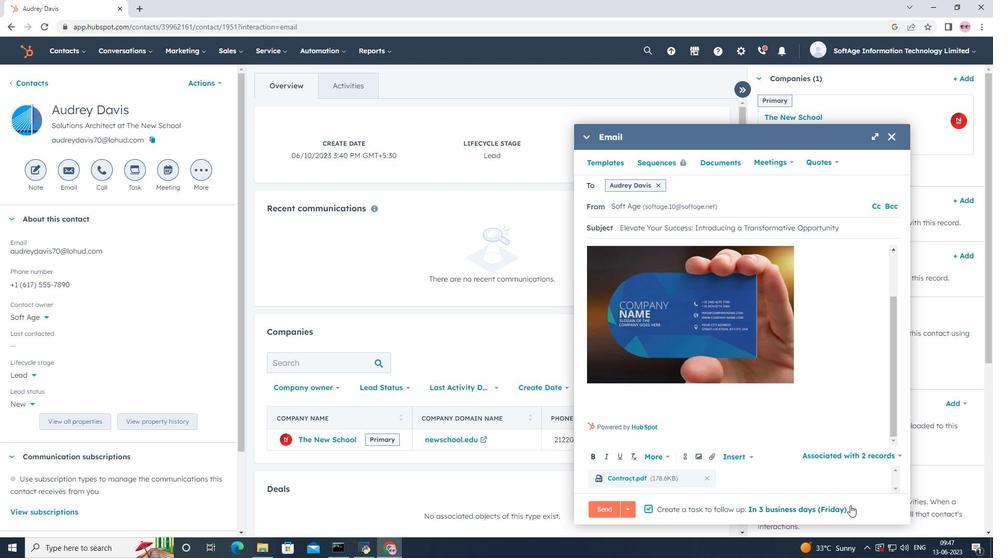 
Action: Mouse pressed left at (851, 506)
Screenshot: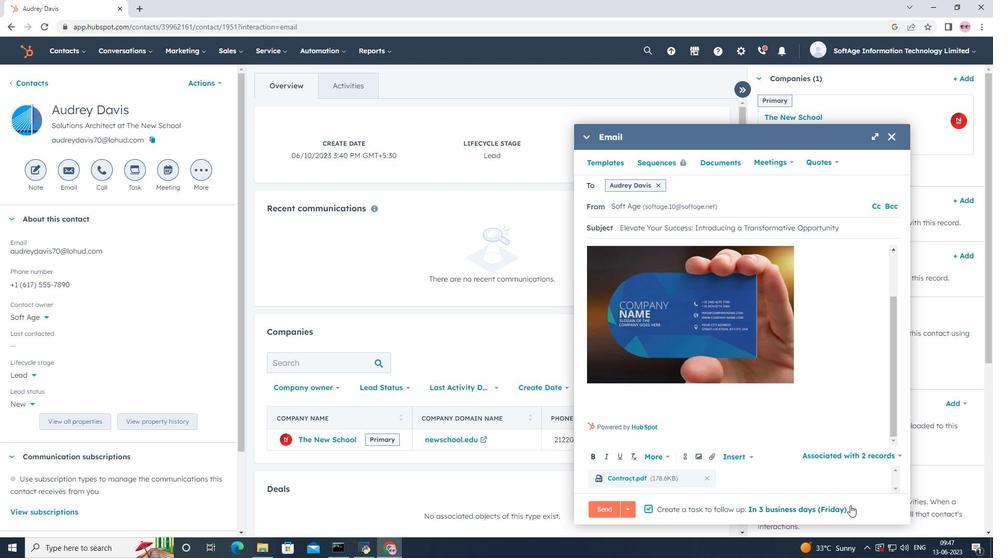 
Action: Mouse moved to (795, 393)
Screenshot: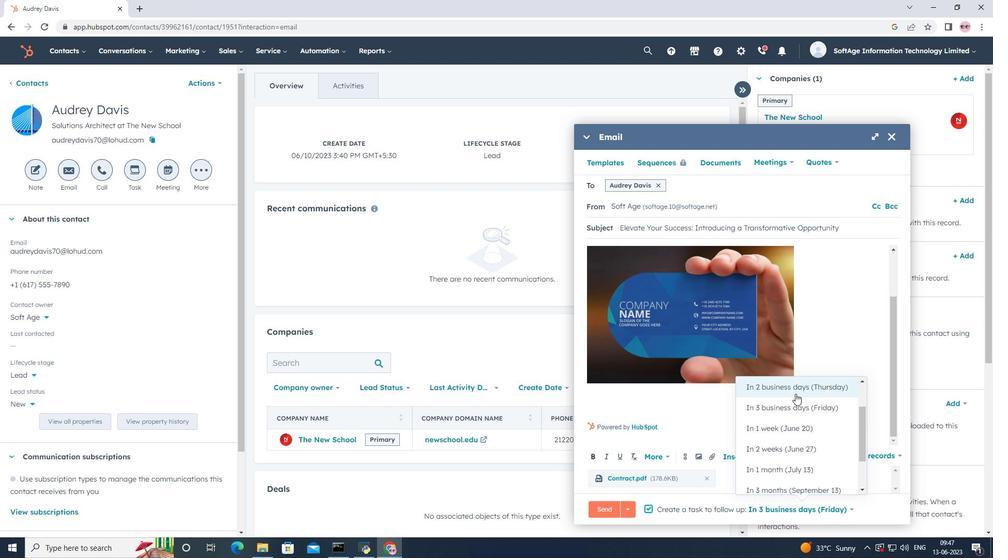 
Action: Mouse pressed left at (795, 393)
Screenshot: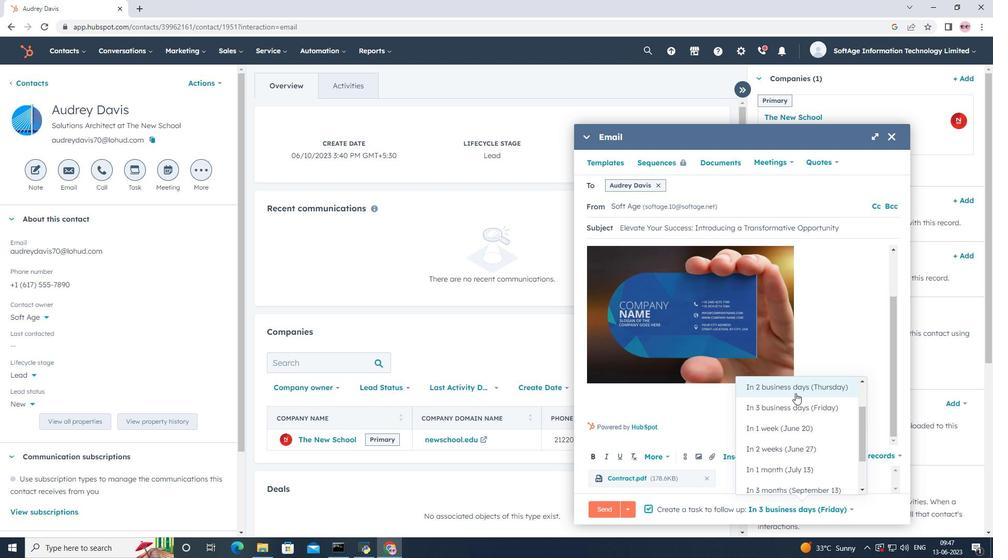 
Action: Mouse moved to (610, 512)
Screenshot: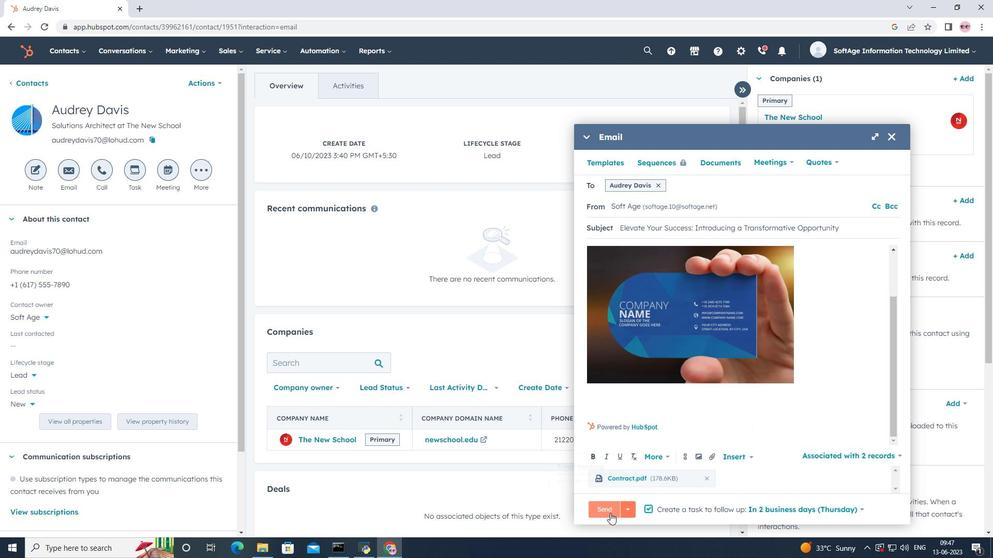 
Action: Mouse pressed left at (610, 512)
Screenshot: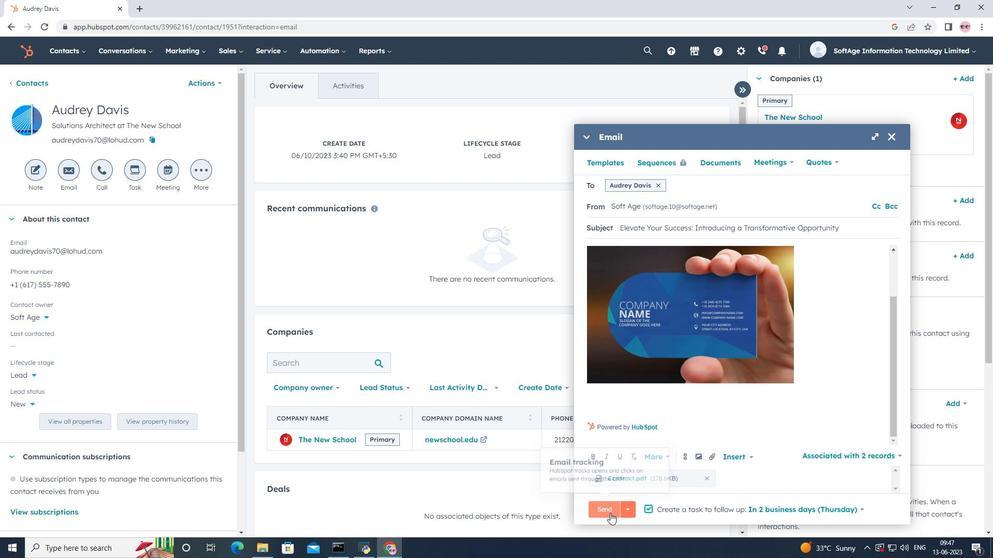 
Action: Mouse moved to (545, 387)
Screenshot: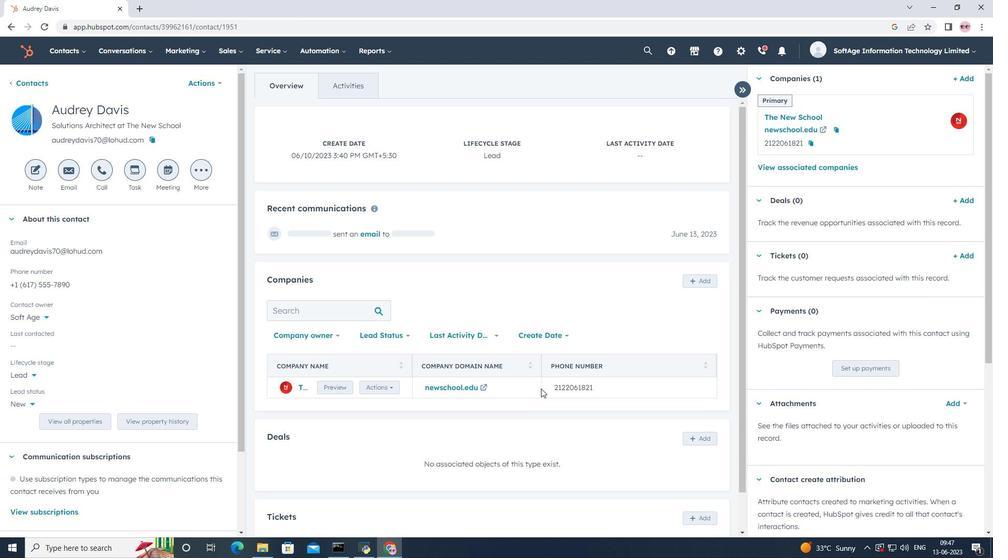 
Action: Mouse scrolled (545, 388) with delta (0, 0)
Screenshot: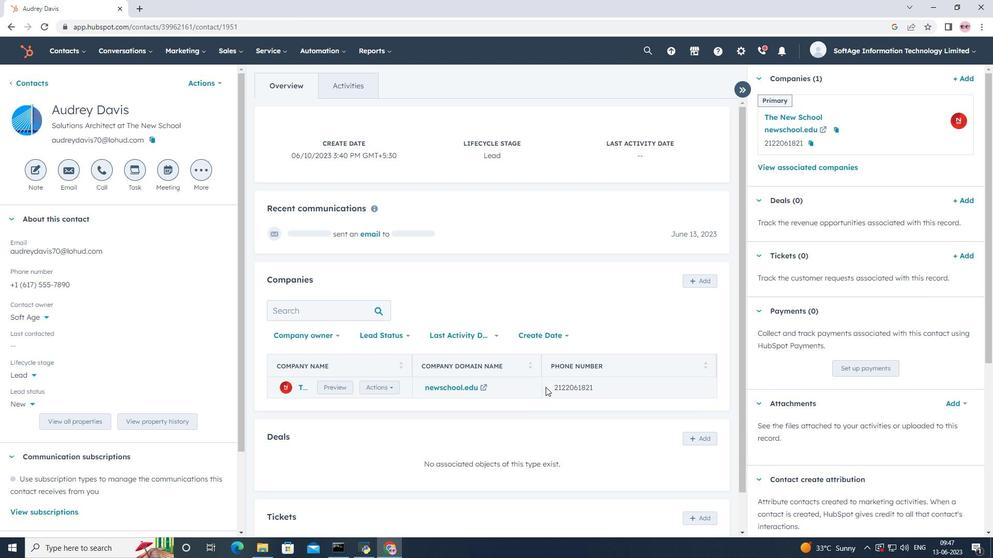 
Action: Mouse scrolled (545, 388) with delta (0, 0)
Screenshot: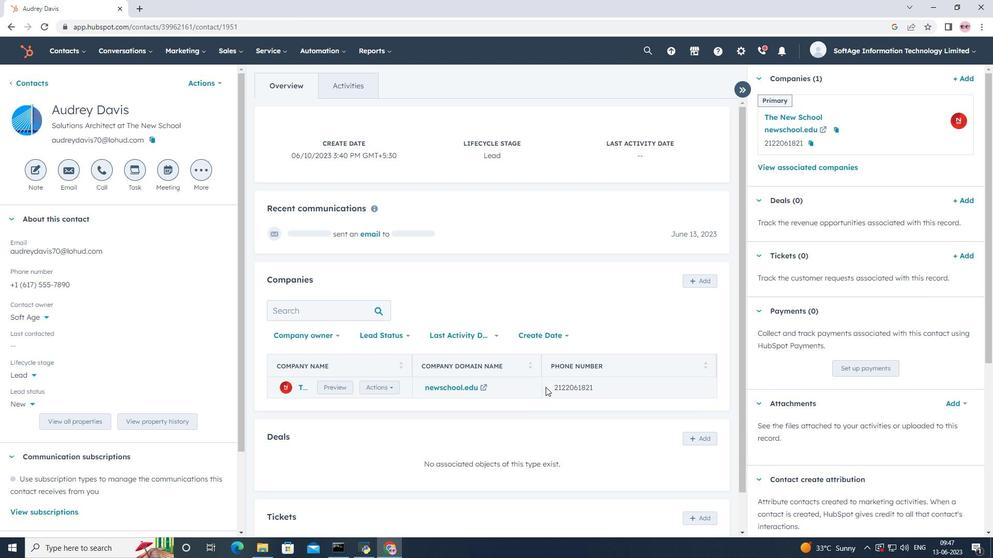 
Action: Mouse scrolled (545, 388) with delta (0, 0)
Screenshot: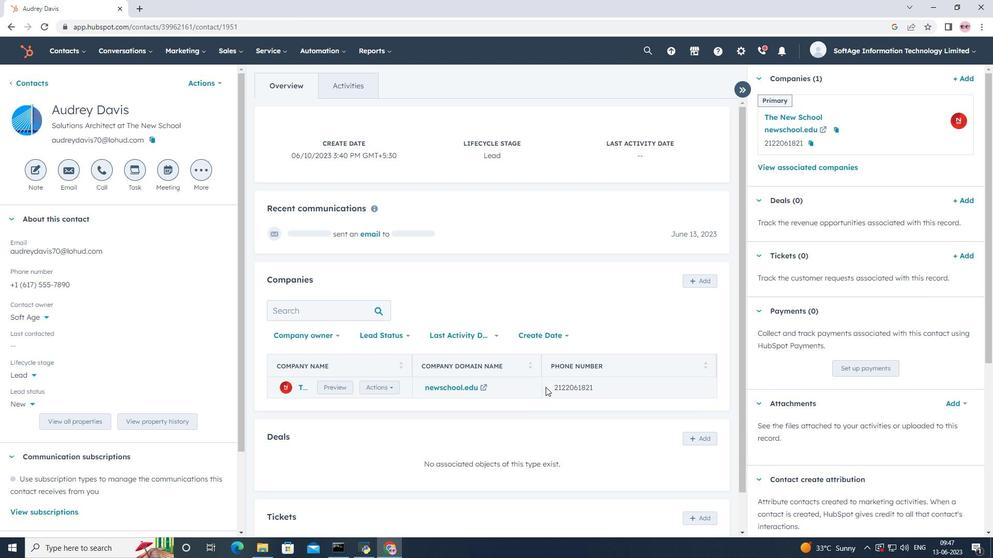 
Action: Mouse scrolled (545, 387) with delta (0, 0)
Screenshot: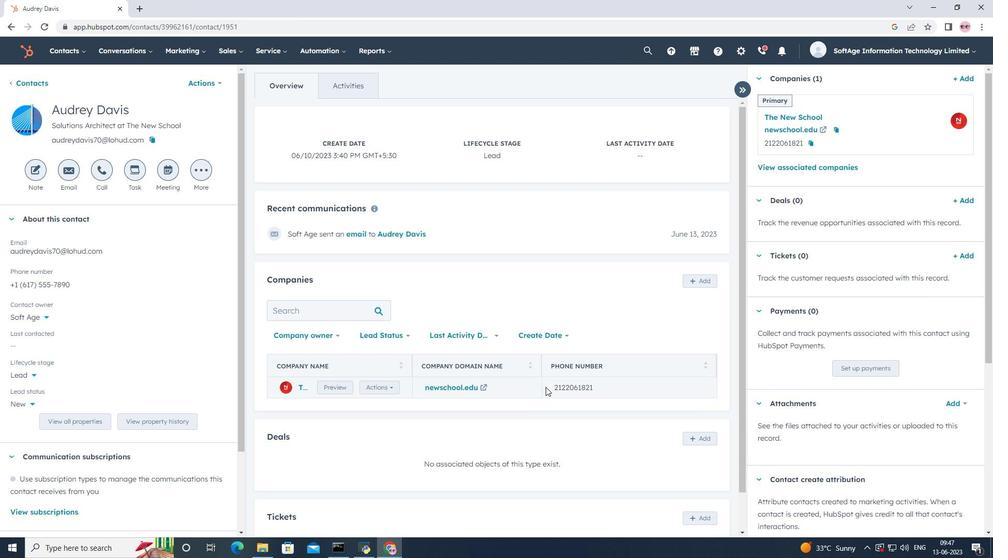 
Action: Mouse scrolled (545, 387) with delta (0, 0)
Screenshot: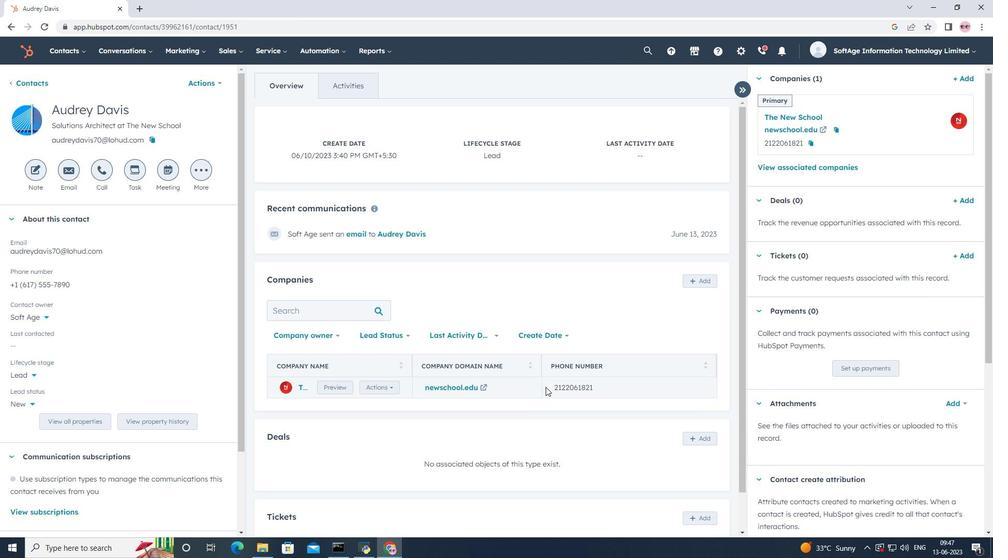 
Action: Mouse scrolled (545, 387) with delta (0, 0)
Screenshot: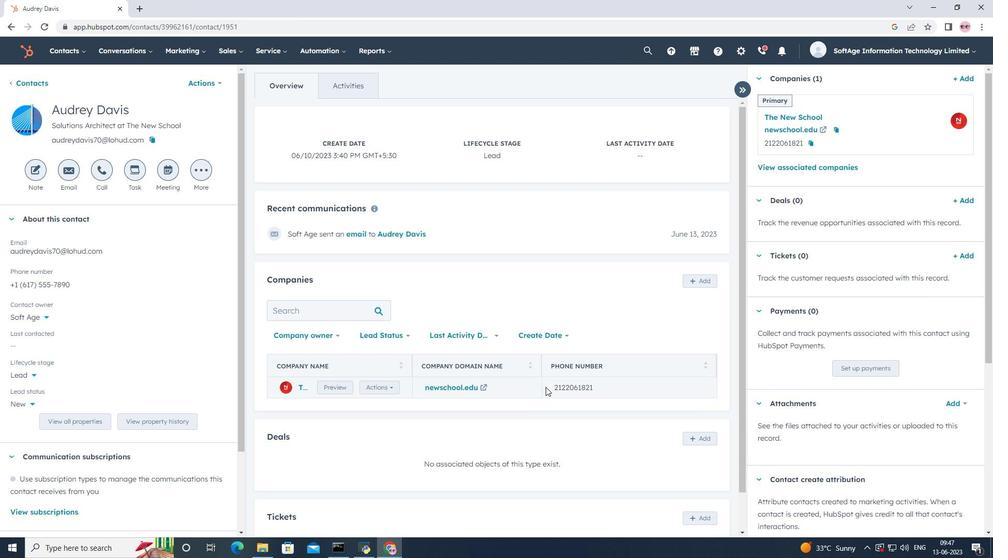 
Action: Mouse scrolled (545, 387) with delta (0, 0)
Screenshot: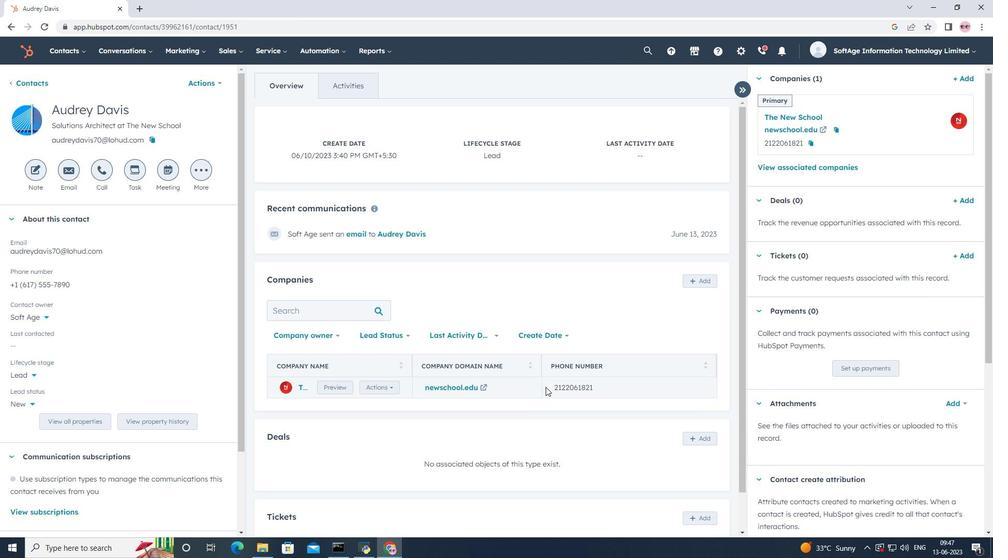 
Action: Mouse scrolled (545, 387) with delta (0, 0)
Screenshot: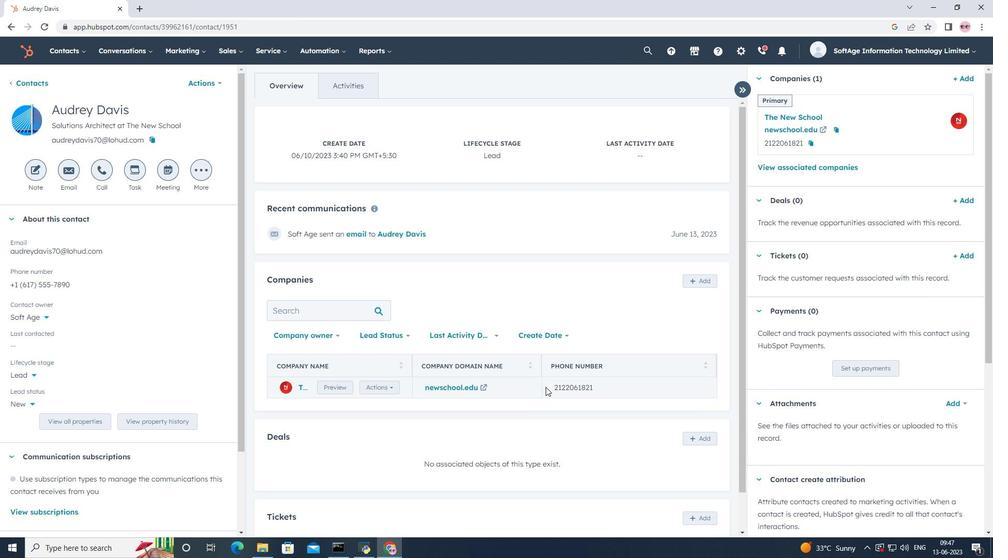 
Action: Mouse scrolled (545, 387) with delta (0, 0)
Screenshot: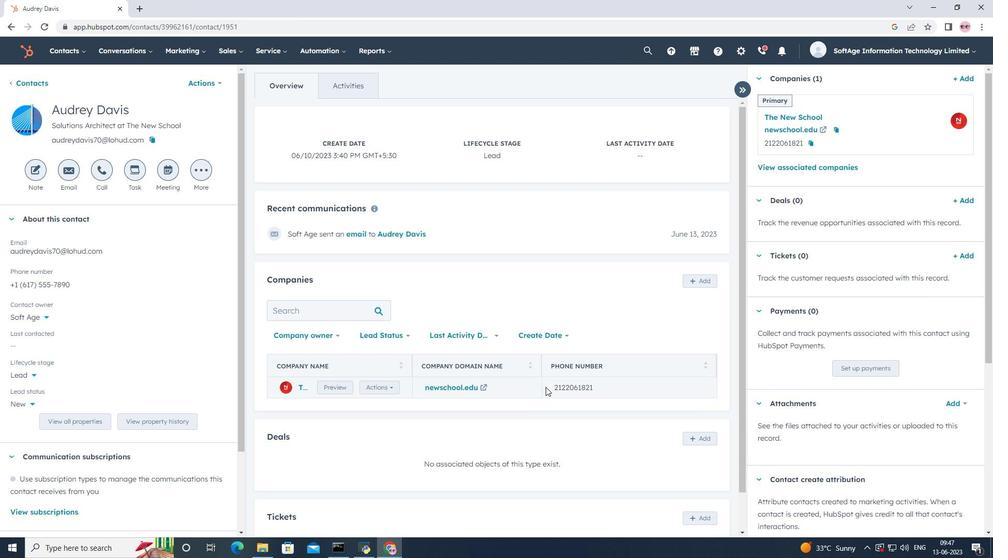 
Action: Mouse scrolled (545, 387) with delta (0, 0)
Screenshot: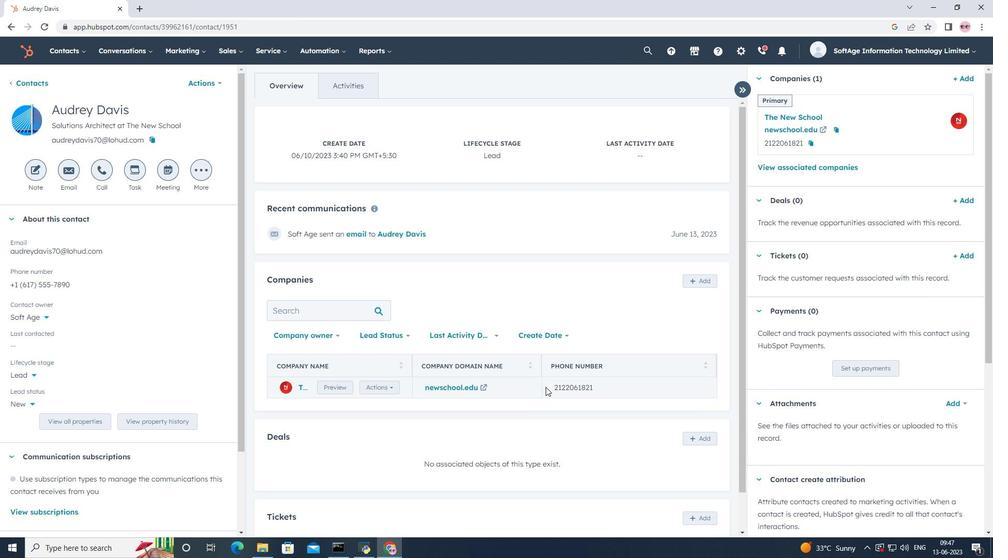 
Action: Mouse scrolled (545, 388) with delta (0, 0)
Screenshot: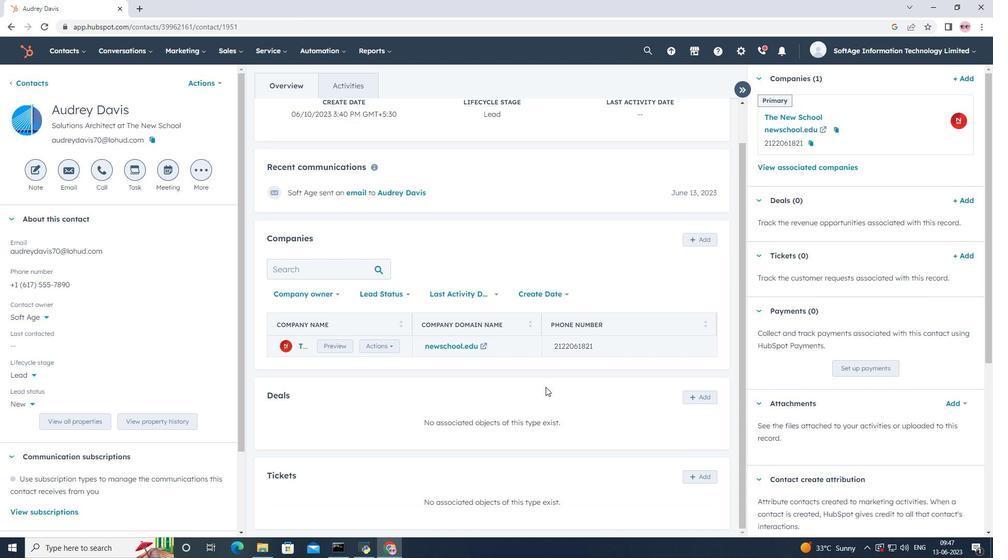 
Action: Mouse scrolled (545, 388) with delta (0, 0)
Screenshot: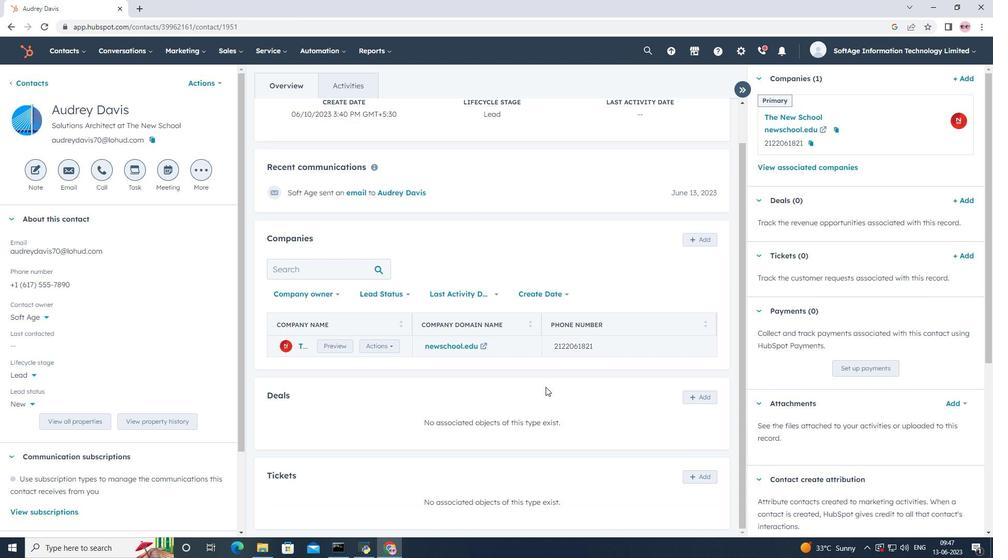 
Action: Mouse scrolled (545, 388) with delta (0, 0)
Screenshot: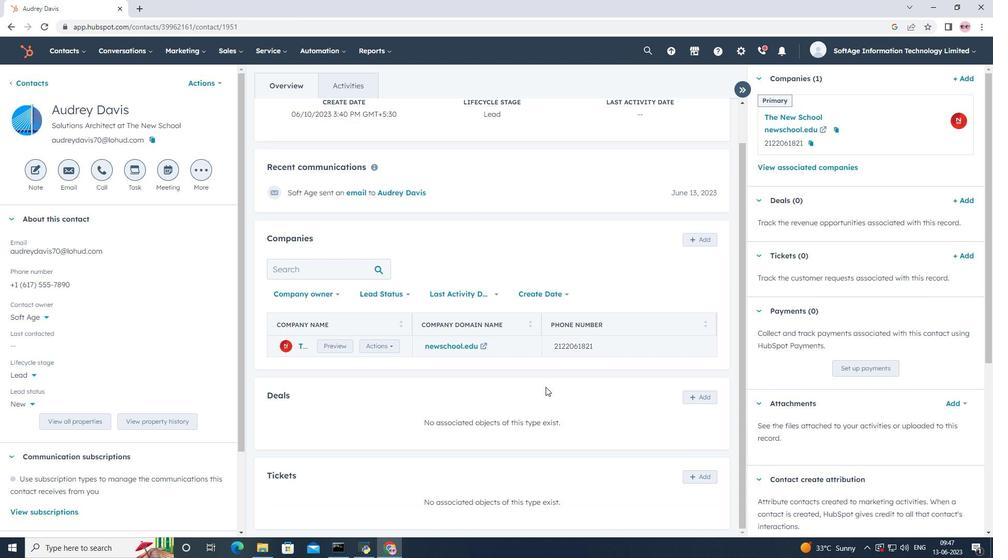 
Action: Mouse scrolled (545, 388) with delta (0, 0)
Screenshot: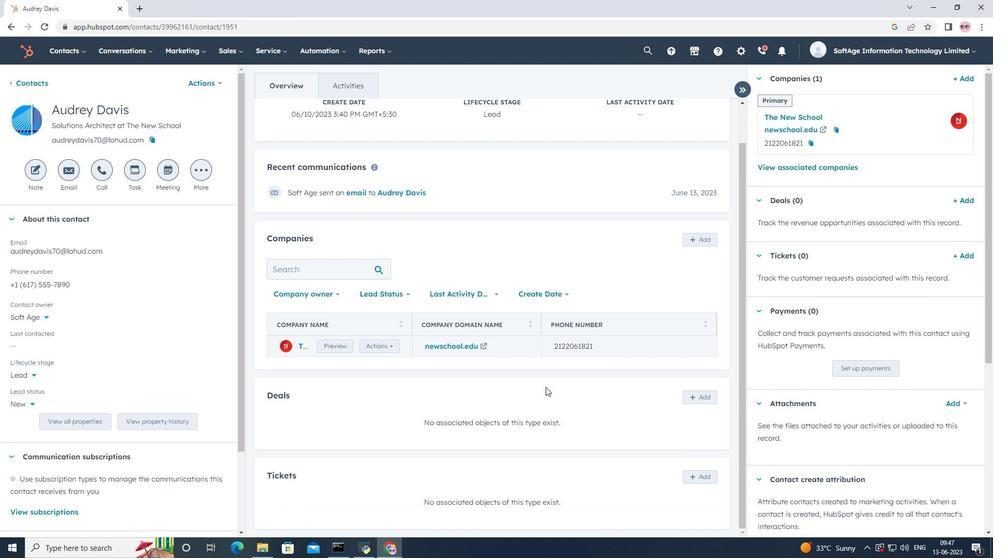 
Action: Mouse scrolled (545, 388) with delta (0, 0)
Screenshot: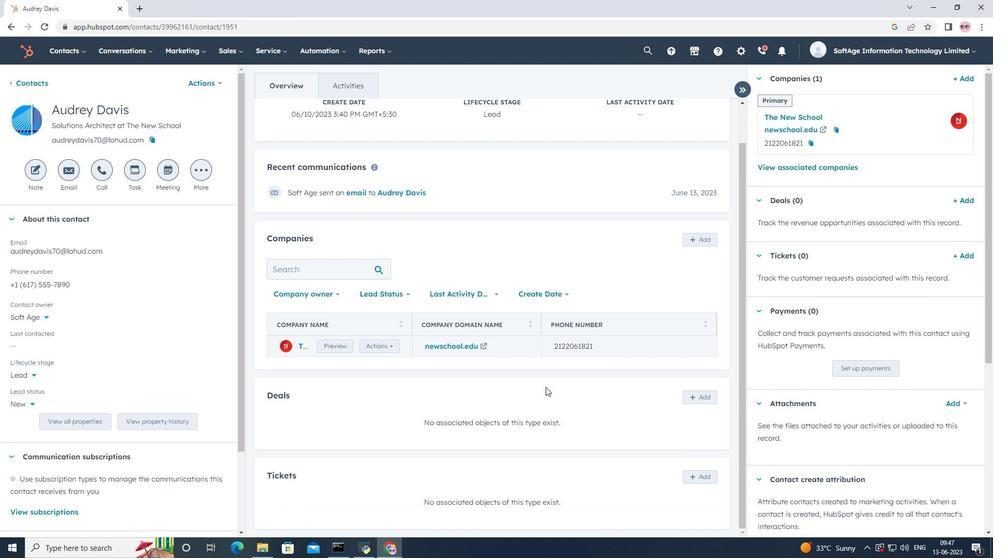 
Action: Mouse scrolled (545, 388) with delta (0, 0)
Screenshot: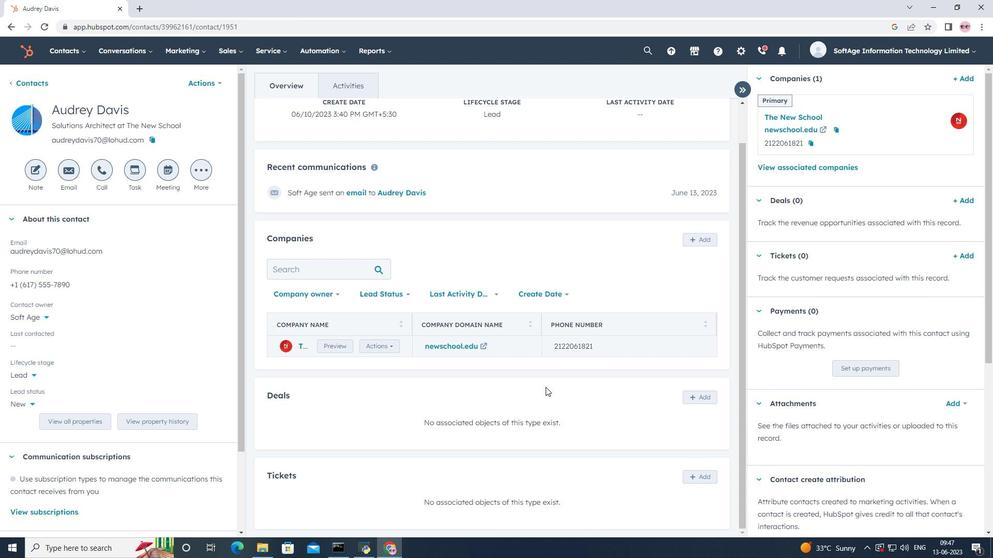 
